 Task: Open a blank google sheet and write heading  Prodigy Sales. Add 10 people name  'David White, Emily Green, Andrew Baker, Madison Evans, Logan King, Grace Hill, Gabriel Young, Elizabeth Flores, Samuel Reed, Avery Nelson'Item code in between  450-900. Product range in between  1000-5000. Add Products  Nike shoe, Adidas shoe, Gucci T-shirt, Louis Vuitton bag, Zara Shirt, H&M jeans, Chanel perfume, Versace perfume, Ralph Lauren, Prada ShirtChoose quantity  1 to 10  commission 2 percent Total Add Amount. Save page  Prodigy Sales log   book
Action: Mouse moved to (390, 143)
Screenshot: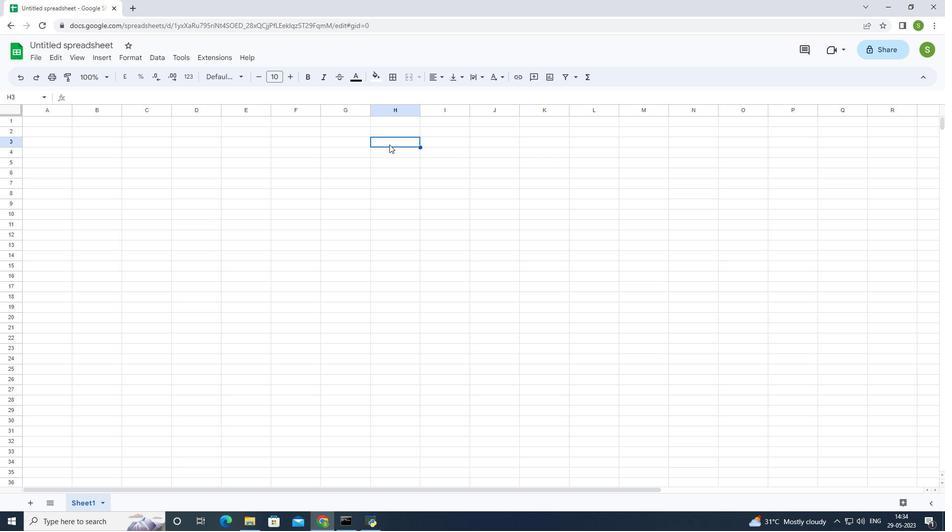 
Action: Mouse pressed left at (390, 143)
Screenshot: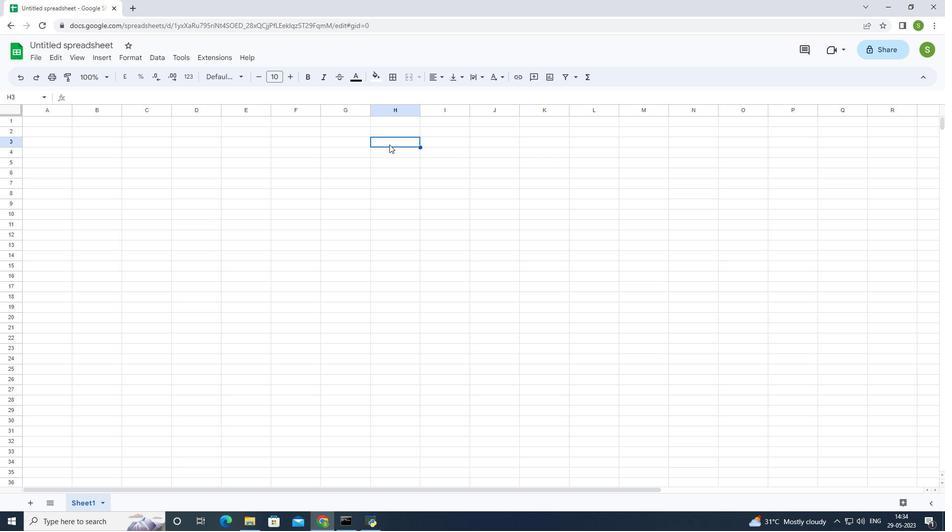
Action: Mouse moved to (497, 179)
Screenshot: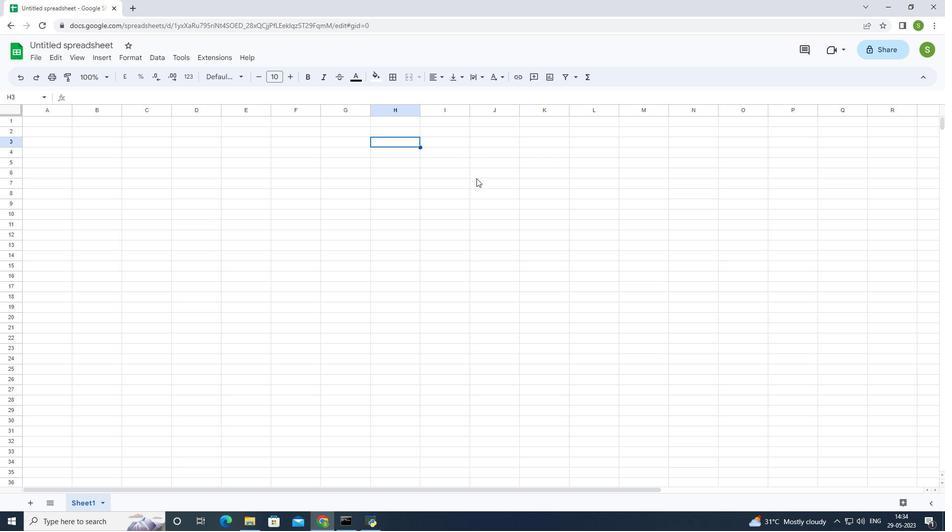 
Action: Key pressed <Key.shift><Key.shift><Key.shift><Key.shift><Key.shift><Key.shift><Key.shift><Key.shift><Key.shift><Key.shift><Key.shift><Key.shift><Key.shift><Key.shift><Key.shift><Key.shift><Key.shift><Key.shift><Key.shift>P
Screenshot: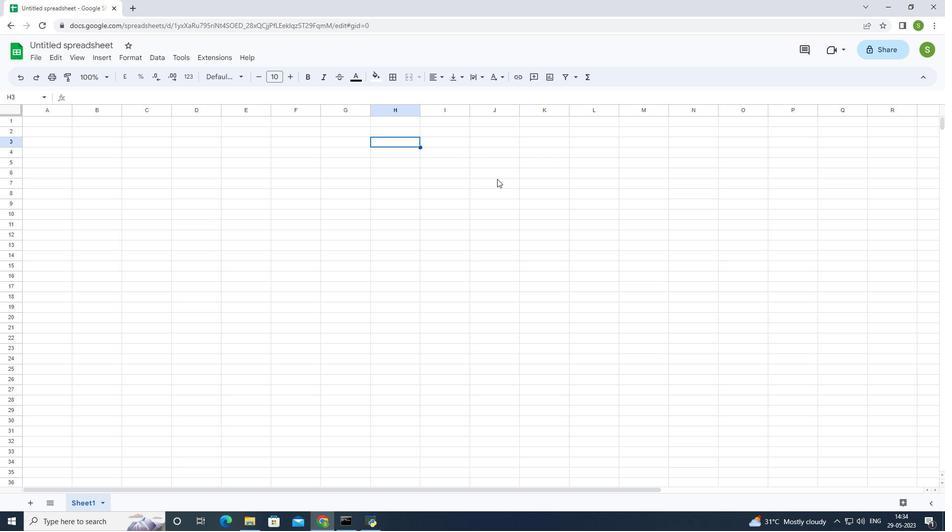 
Action: Mouse moved to (534, 154)
Screenshot: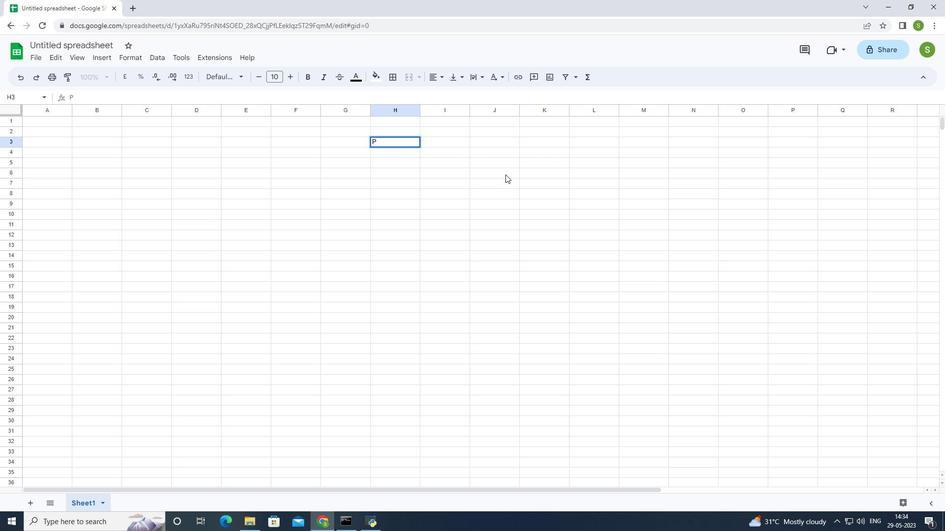 
Action: Key pressed rodigy<Key.space><Key.shift>Sales<Key.enter>
Screenshot: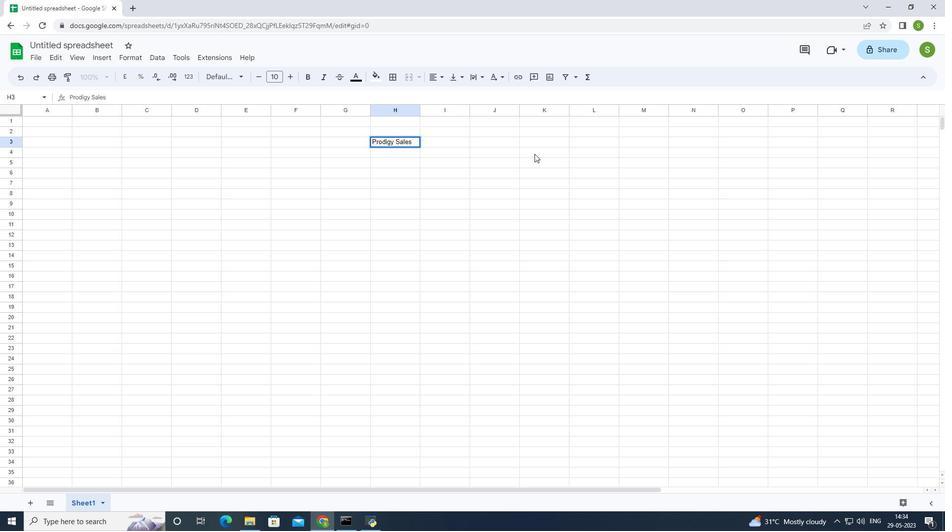 
Action: Mouse moved to (277, 151)
Screenshot: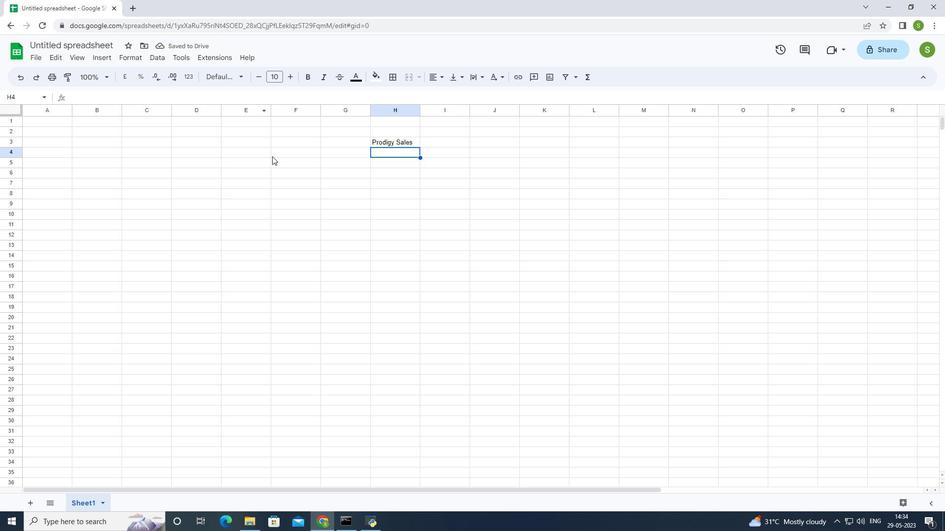 
Action: Mouse pressed left at (277, 151)
Screenshot: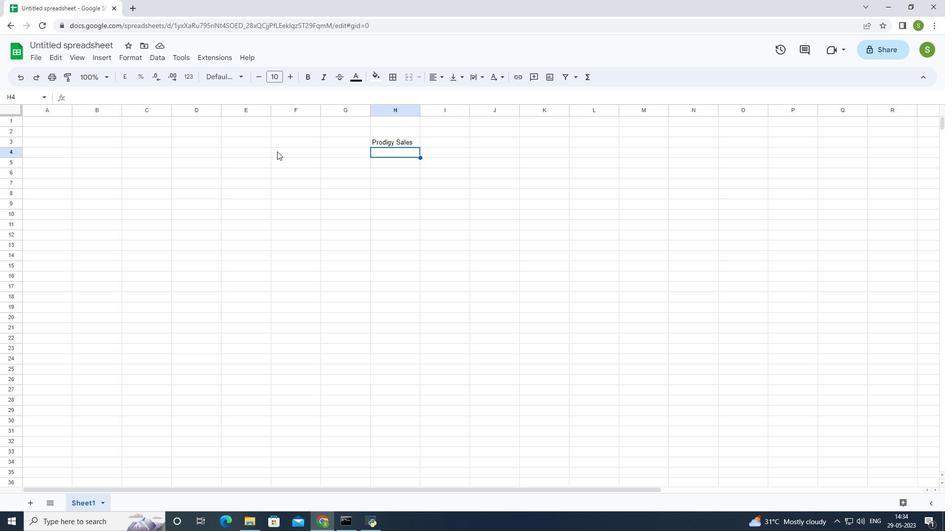 
Action: Mouse moved to (295, 145)
Screenshot: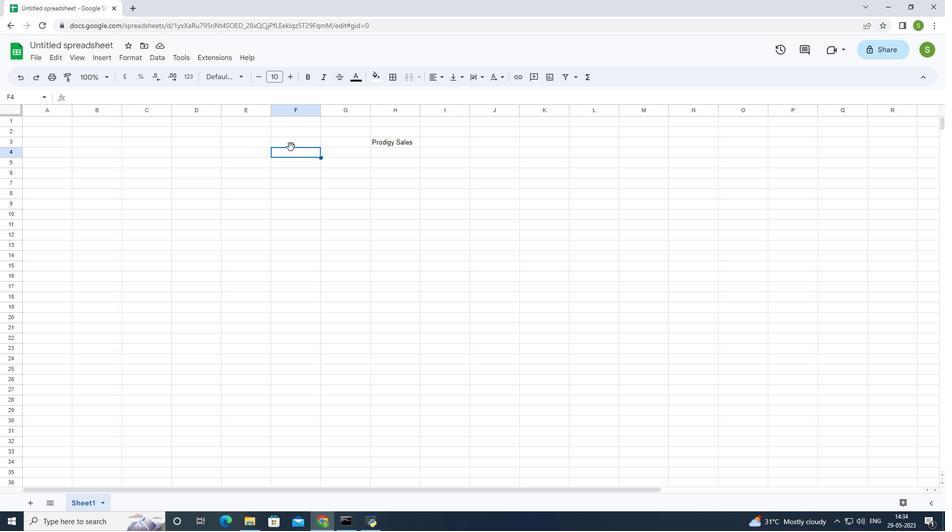 
Action: Key pressed <Key.shift>Namr<Key.backspace>e<Key.enter><Key.shift>David<Key.space><Key.shift>White<Key.enter>emily<Key.space><Key.shift>Green<Key.enter><Key.space><Key.shift><Key.shift><Key.shift>Andrew<Key.space><Key.shift>Baker<Key.enter><Key.shift><Key.shift><Key.shift><Key.shift>Madison<Key.space><Key.shift><Key.shift><Key.shift>Evans<Key.enter><Key.shift>Logan<Key.space><Key.shift>King<Key.enter><Key.shift><Key.shift>race<Key.space><Key.shift>Hill<Key.enter><Key.shift>Gabriel<Key.space><Key.shift>Young<Key.enter><Key.shift>Elizabeth<Key.space><Key.shift><Key.shift><Key.shift><Key.shift><Key.shift><Key.shift><Key.shift><Key.shift><Key.shift><Key.shift><Key.shift><Key.shift><Key.shift><Key.shift><Key.shift><Key.shift><Key.shift><Key.shift><Key.shift><Key.shift><Key.shift><Key.shift><Key.shift><Key.shift><Key.shift><Key.shift><Key.shift><Key.shift><Key.shift><Key.shift><Key.shift><Key.shift><Key.shift><Key.shift><Key.shift><Key.shift><Key.shift><Key.shift><Key.shift><Key.shift><Key.shift><Key.shift><Key.shift><Key.shift><Key.shift><Key.shift>Flores<Key.enter><Key.shift>Samuel<Key.space><Key.shift>Reed<Key.enter><Key.shift>Avvery<Key.backspace><Key.backspace><Key.backspace><Key.backspace>ery<Key.space><Key.shift><Key.shift><Key.shift><Key.shift><Key.shift><Key.shift><Key.shift>Nelson<Key.enter><Key.enter>
Screenshot: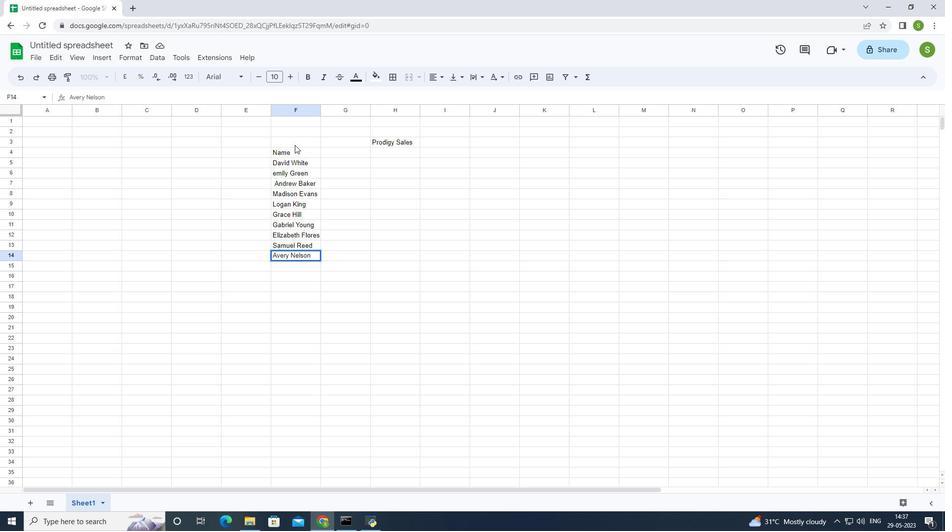 
Action: Mouse moved to (349, 145)
Screenshot: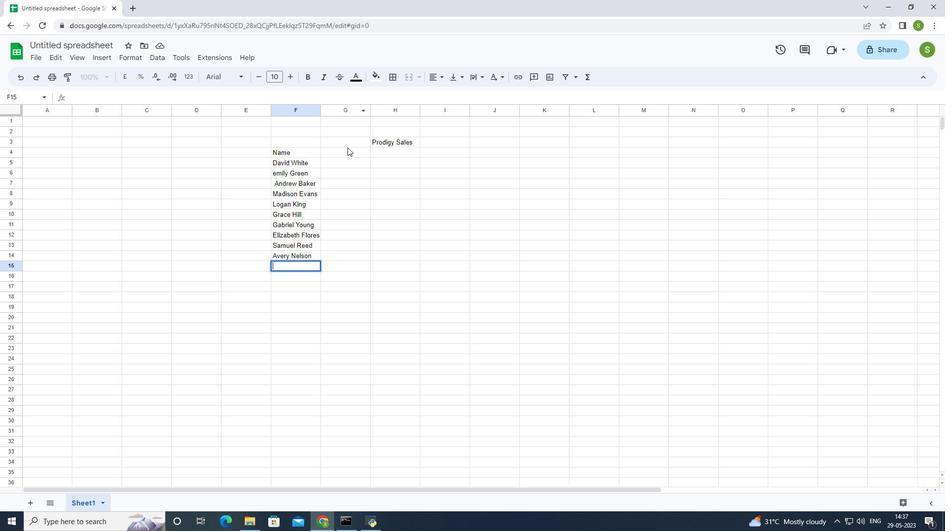 
Action: Mouse pressed left at (349, 145)
Screenshot: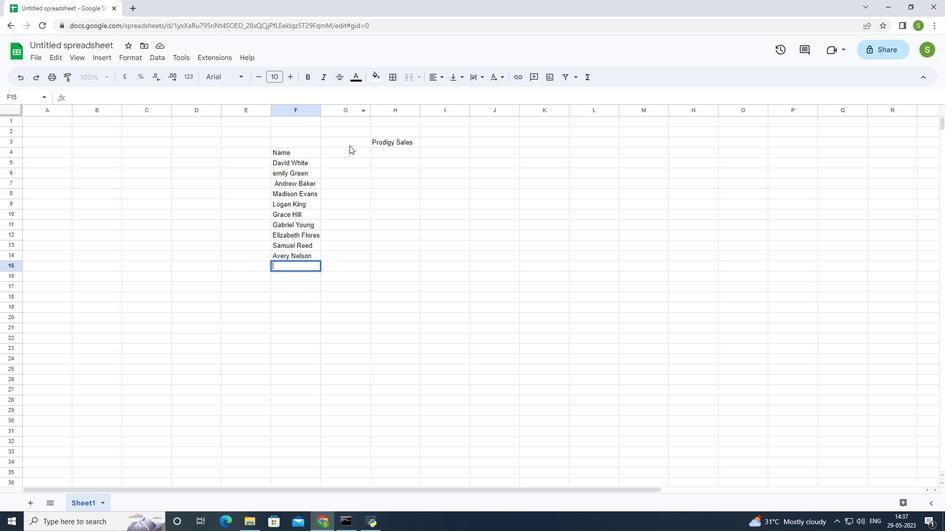 
Action: Mouse moved to (356, 176)
Screenshot: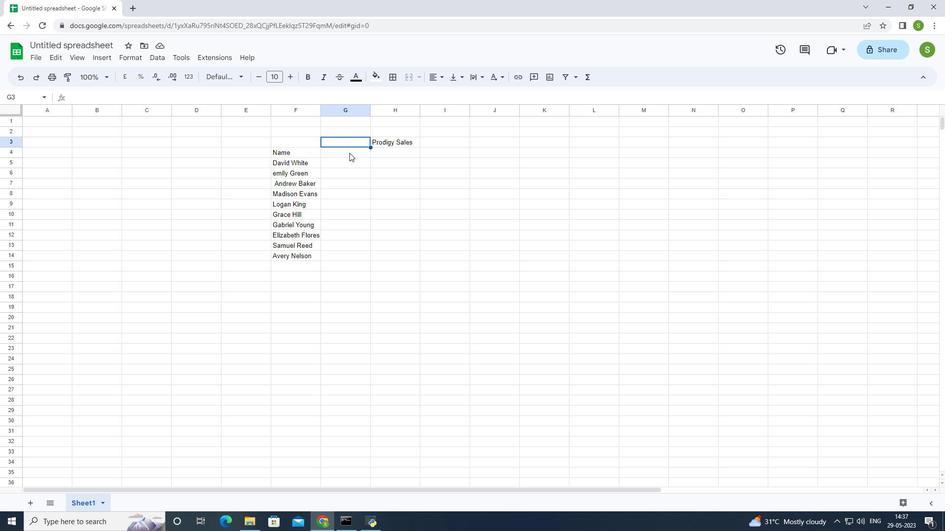 
Action: Mouse pressed left at (356, 176)
Screenshot: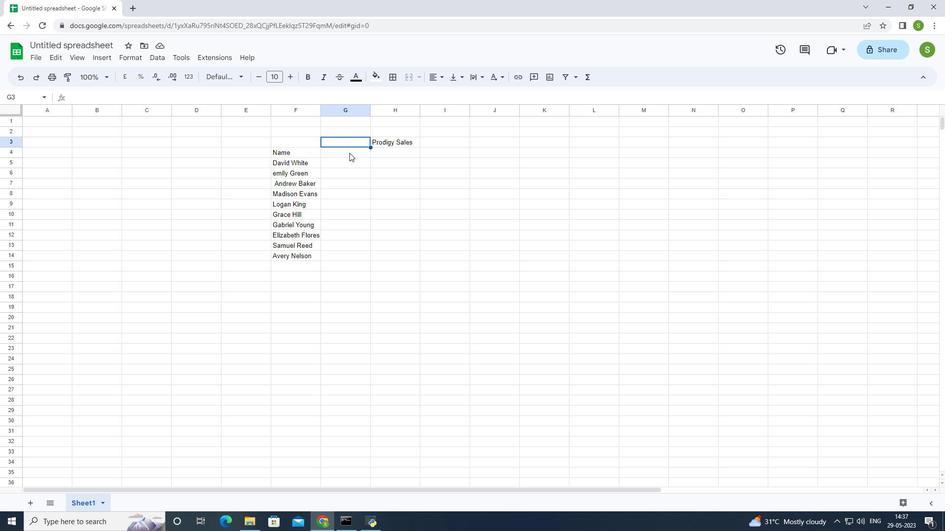 
Action: Mouse moved to (352, 150)
Screenshot: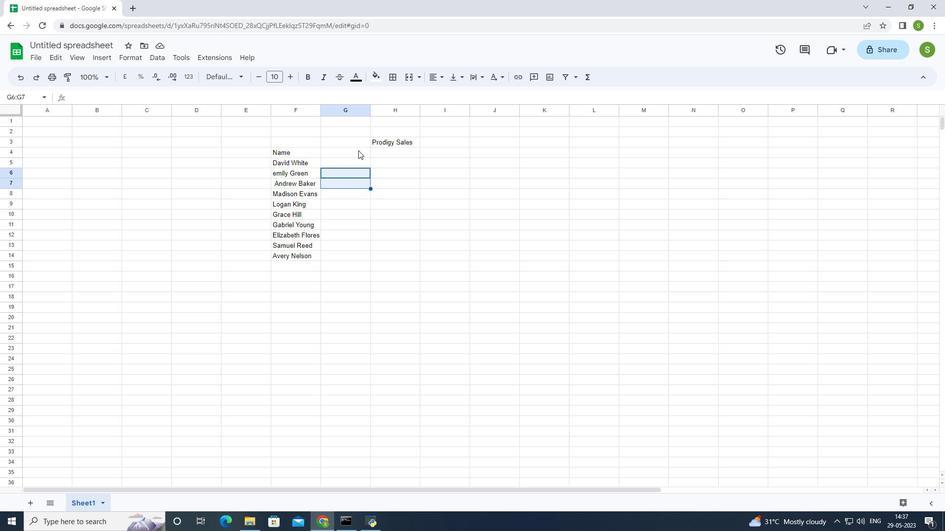 
Action: Mouse pressed left at (352, 150)
Screenshot: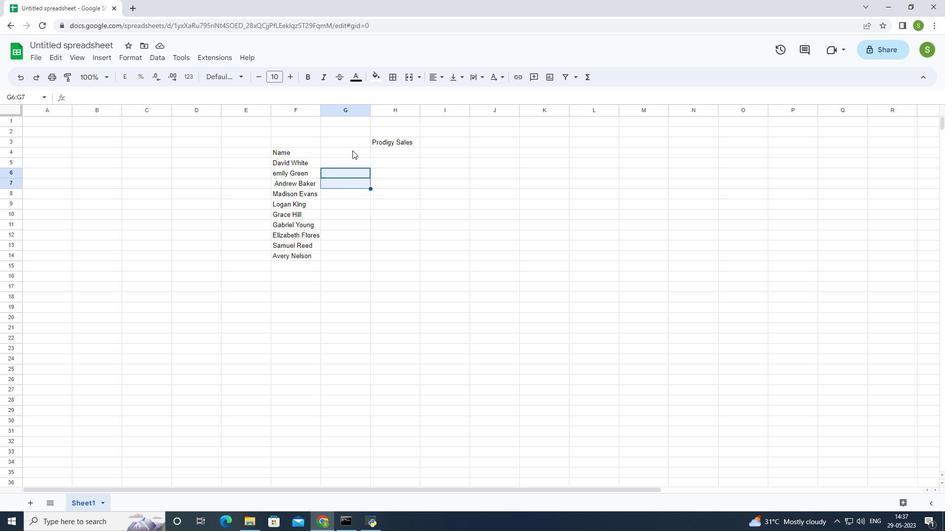 
Action: Mouse moved to (384, 160)
Screenshot: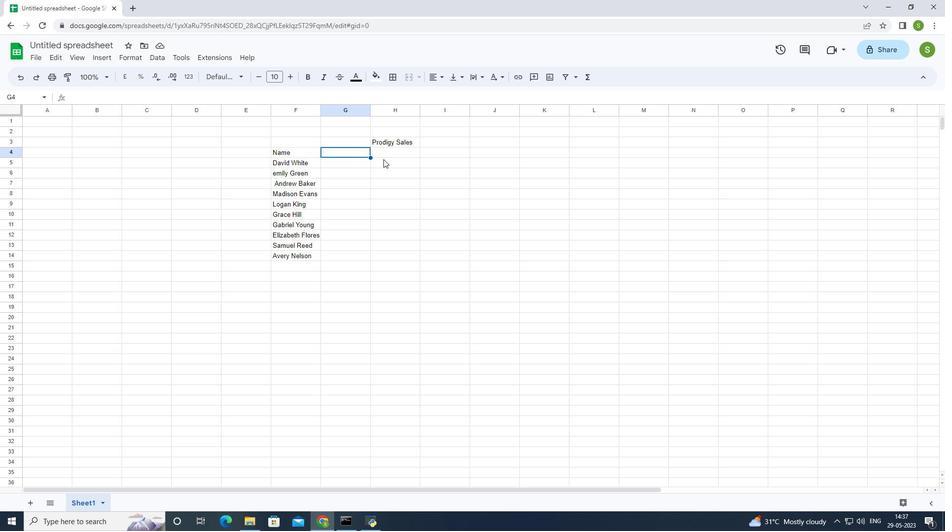 
Action: Key pressed <Key.shift>
Screenshot: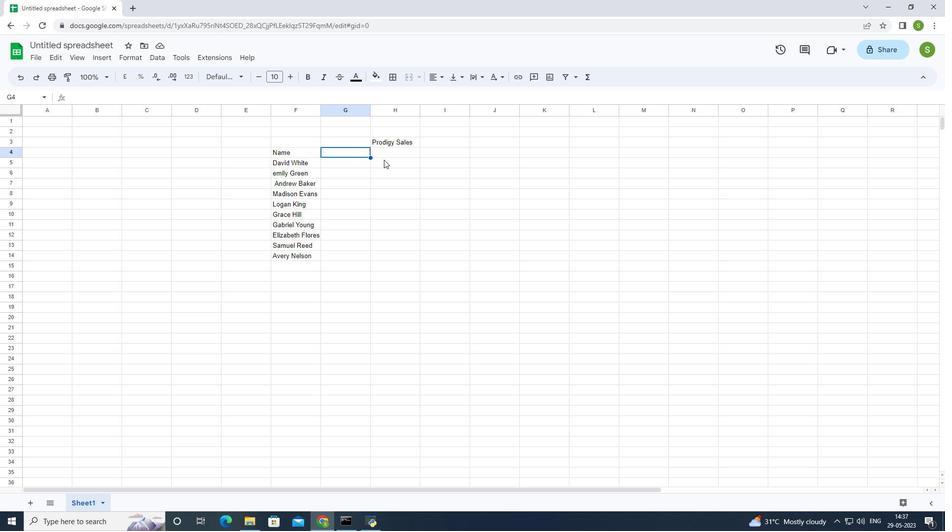 
Action: Mouse moved to (553, 0)
Screenshot: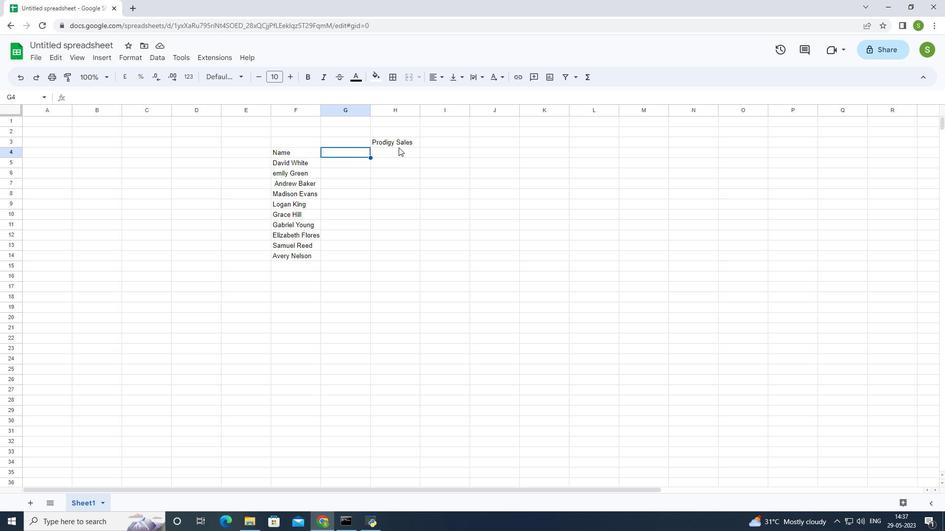 
Action: Key pressed Item<Key.enter>450<Key.enter><Key.enter>550<Key.enter>650<Key.enter>750<Key.enter>850<Key.enter>900<Key.enter>666<Key.enter>777<Key.enter>8888<Key.backspace><Key.enter>5555<Key.backspace><Key.enter>
Screenshot: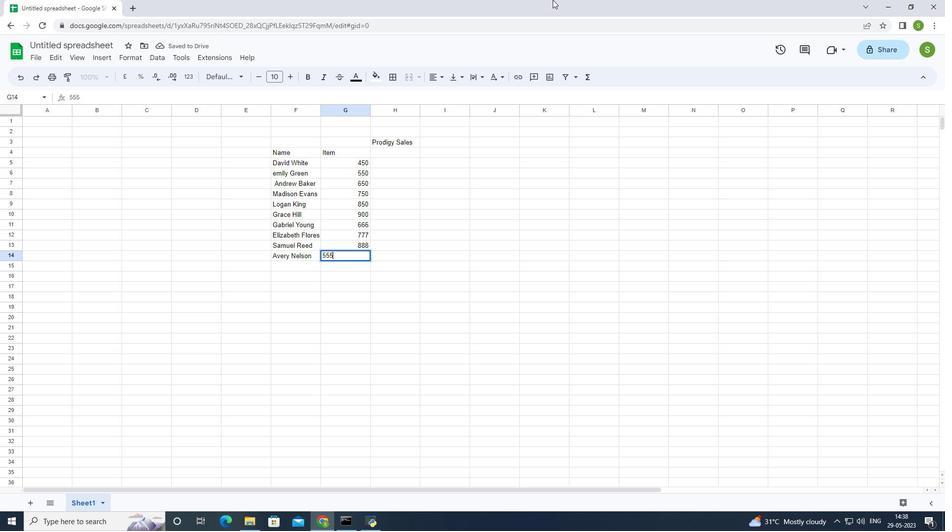 
Action: Mouse moved to (388, 150)
Screenshot: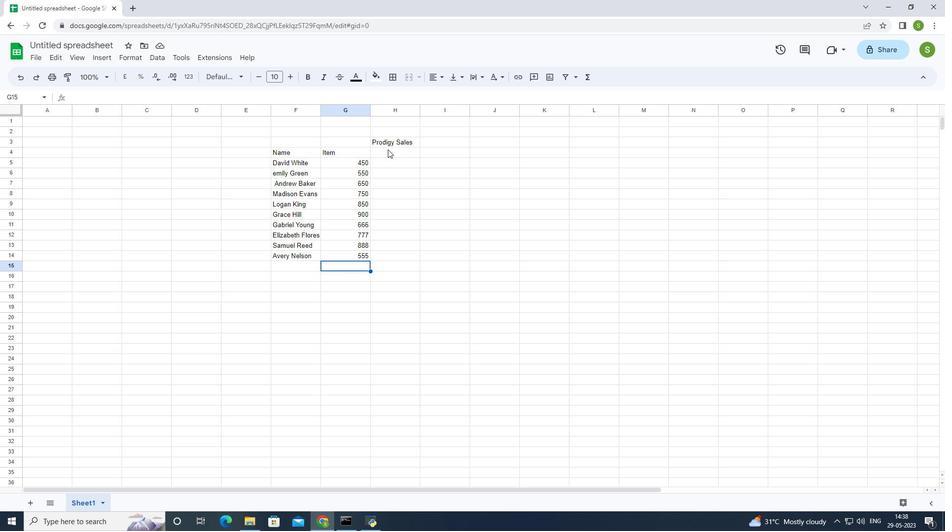 
Action: Mouse pressed left at (388, 150)
Screenshot: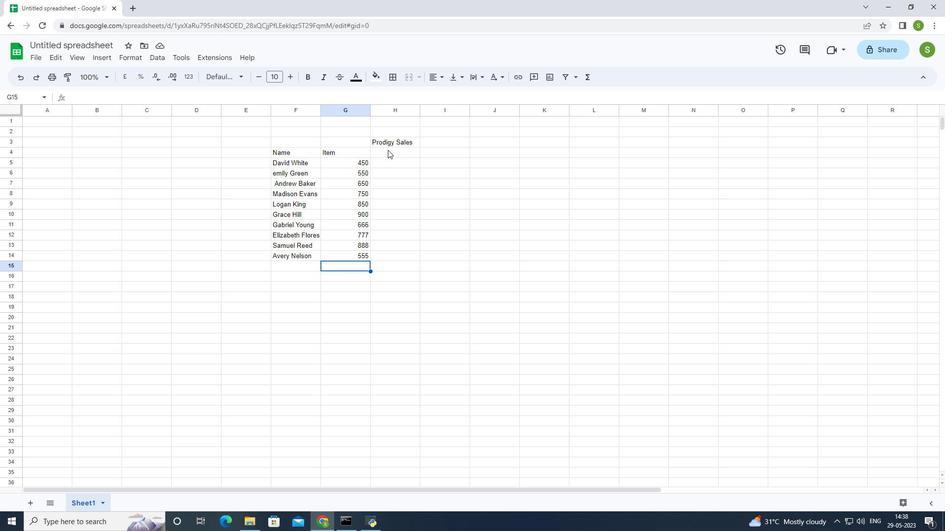 
Action: Mouse moved to (398, 151)
Screenshot: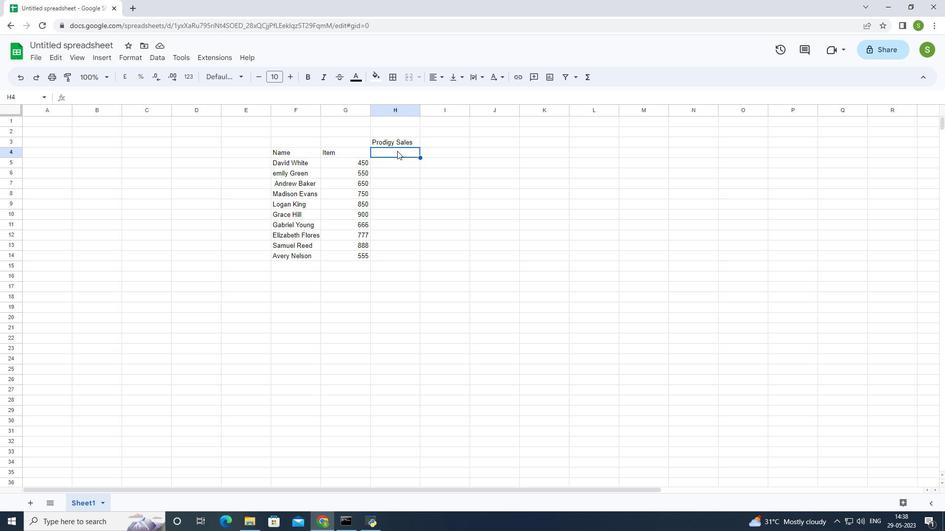 
Action: Key pressed pro<Key.backspace><Key.backspace><Key.backspace><Key.backspace><Key.shift>Product<Key.space><Key.shift>Range<Key.enter>1000<Key.enter>2000<Key.enter>15000<Key.backspace><Key.enter>2500<Key.enter>1234<Key.enter>4000<Key.enter>3000<Key.enter>3500<Key.enter>4500<Key.enter>5000<Key.enter>
Screenshot: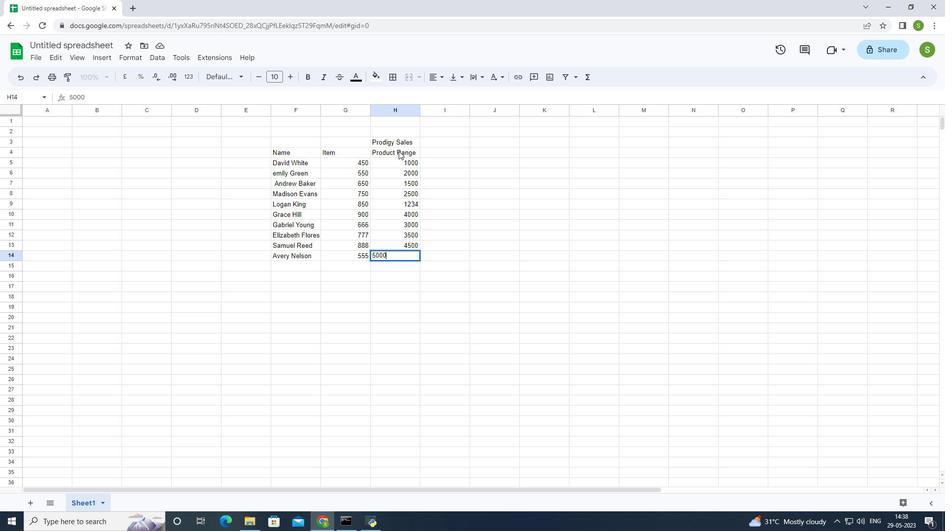 
Action: Mouse moved to (441, 148)
Screenshot: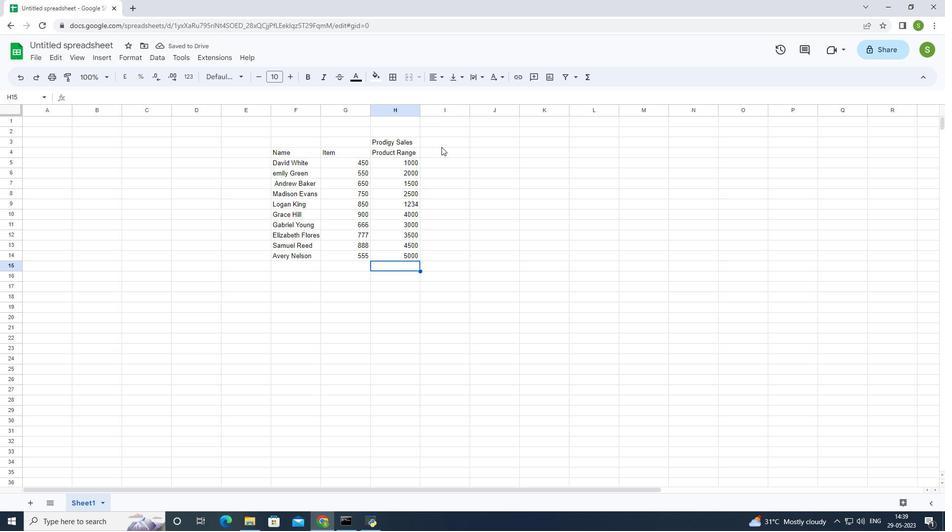
Action: Mouse pressed left at (441, 148)
Screenshot: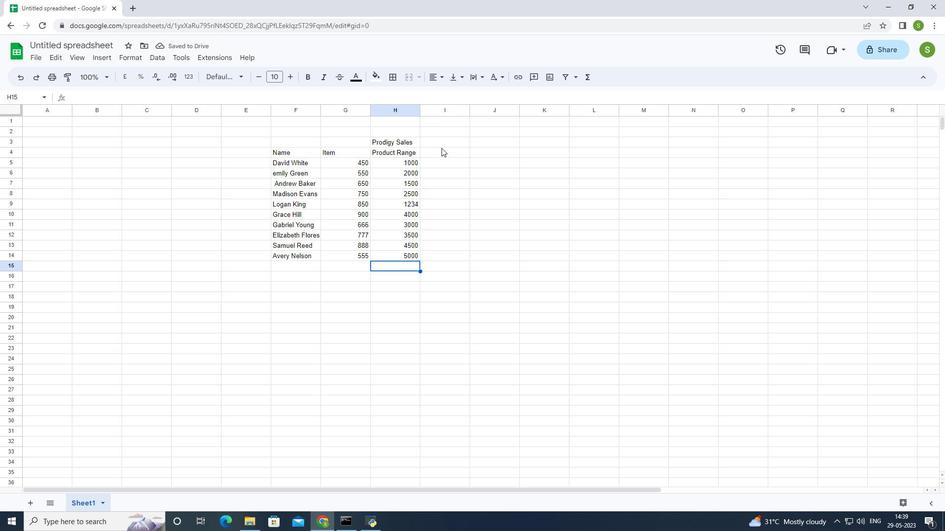 
Action: Mouse moved to (446, 147)
Screenshot: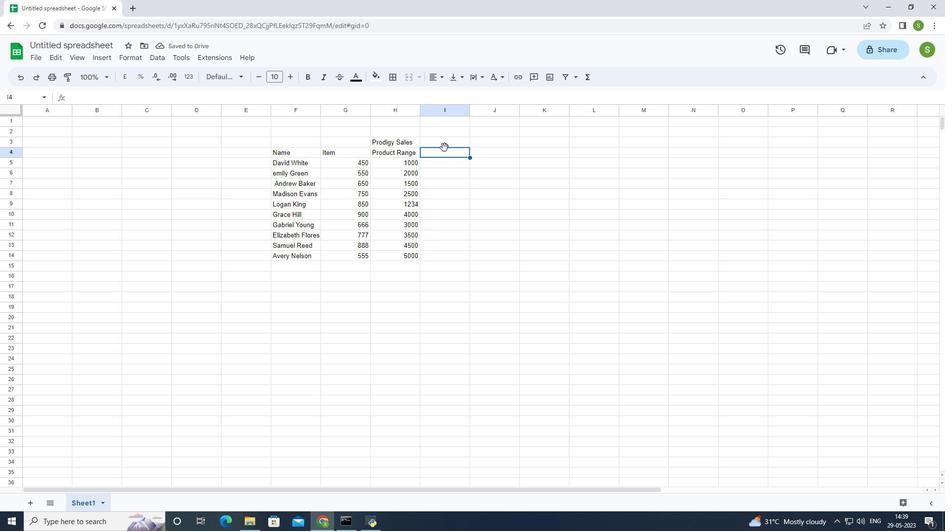 
Action: Key pressed <Key.shift><Key.shift><Key.shift><Key.shift><Key.shift><Key.shift><Key.shift><Key.shift>Product<Key.enter><Key.shift><Key.shift><Key.shift><Key.shift><Key.shift><Key.shift><Key.shift>Nike<Key.space><Key.shift><Key.shift><Key.shift><Key.shift><Key.shift><Key.shift><Key.shift><Key.shift><Key.shift><Key.shift><Key.shift><Key.shift><Key.shift><Key.shift><Key.shift><Key.shift><Key.shift><Key.shift>Shoe<Key.enter><Key.shift>Adidas<Key.space><Key.shift>Shoe<Key.enter><Key.shift><Key.shift><Key.shift><Key.shift><Key.shift><Key.shift><Key.shift><Key.shift>Gucci<Key.space><Key.shift>T-shirt<Key.enter><Key.shift><Key.shift><Key.shift>Louis<Key.space><Key.shift>Vuitton<Key.space><Key.shift>Bag<Key.enter><Key.shift>Zara<Key.space>shirt<Key.enter><Key.shift><Key.shift><Key.shift><Key.shift><Key.shift><Key.shift>H<Key.shift_r><Key.shift_r><Key.shift_r><Key.shift_r><Key.shift_r><Key.shift_r><Key.shift_r><Key.shift_r>&m<Key.space>jeans<Key.enter><Key.shift>Chanel<Key.space>perfo<Key.backspace>ume<Key.enter><Key.shift>Versace<Key.space><Key.shift>Perfume<Key.enter><Key.shift><Key.shift>Ralph<Key.space><Key.shift>Lauren<Key.enter><Key.shift>Prade<Key.backspace>a<Key.space><Key.shift><Key.shift>Shirt
Screenshot: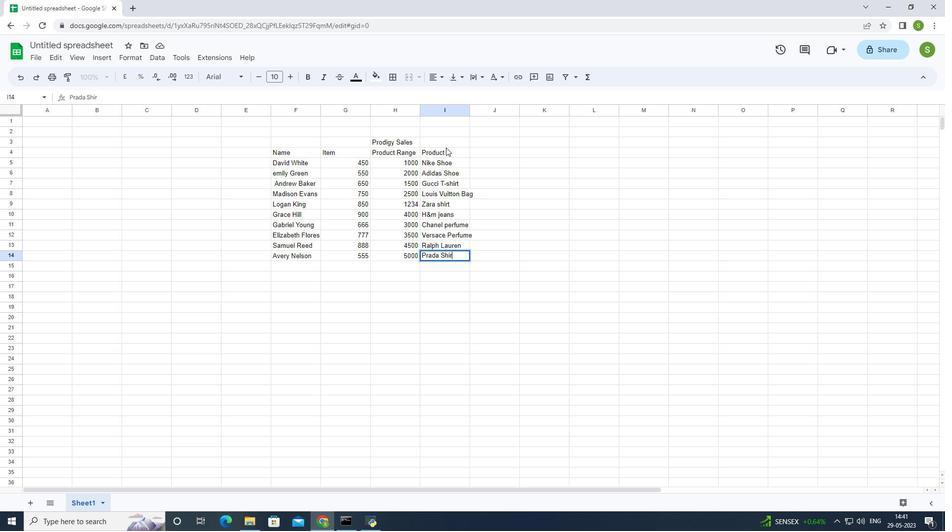 
Action: Mouse moved to (490, 152)
Screenshot: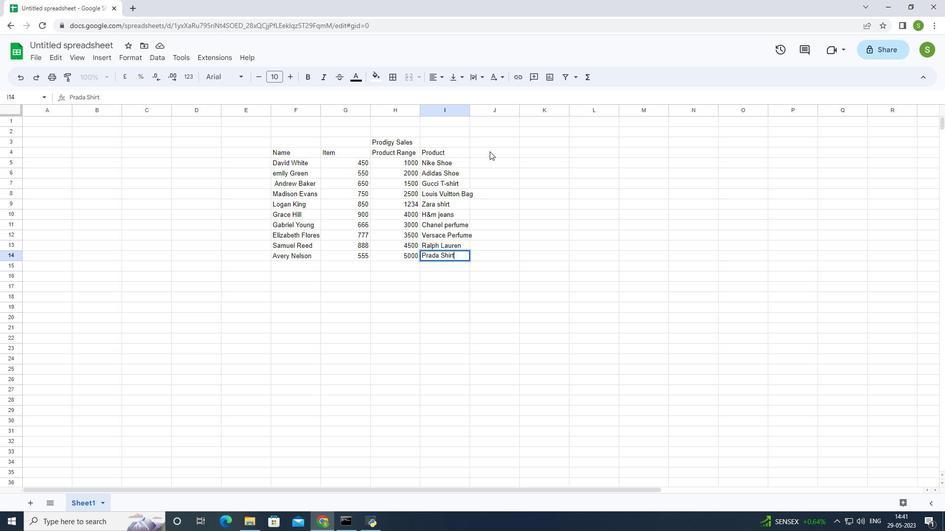 
Action: Mouse pressed left at (490, 152)
Screenshot: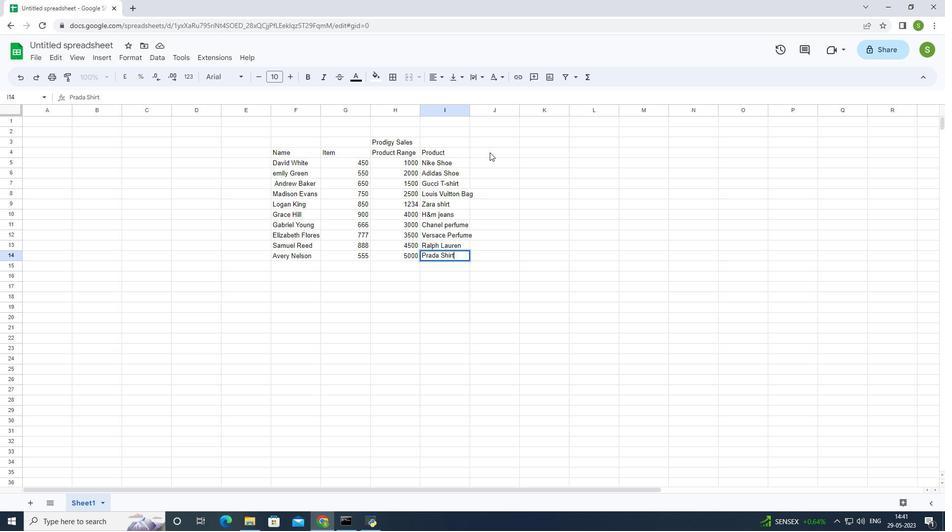 
Action: Mouse moved to (492, 156)
Screenshot: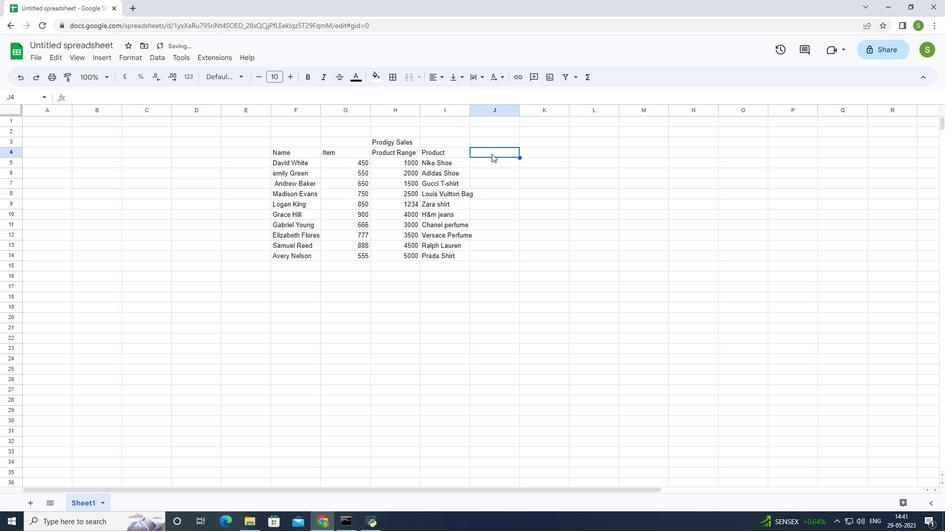
Action: Key pressed <Key.shift>Quantity<Key.enter>1
Screenshot: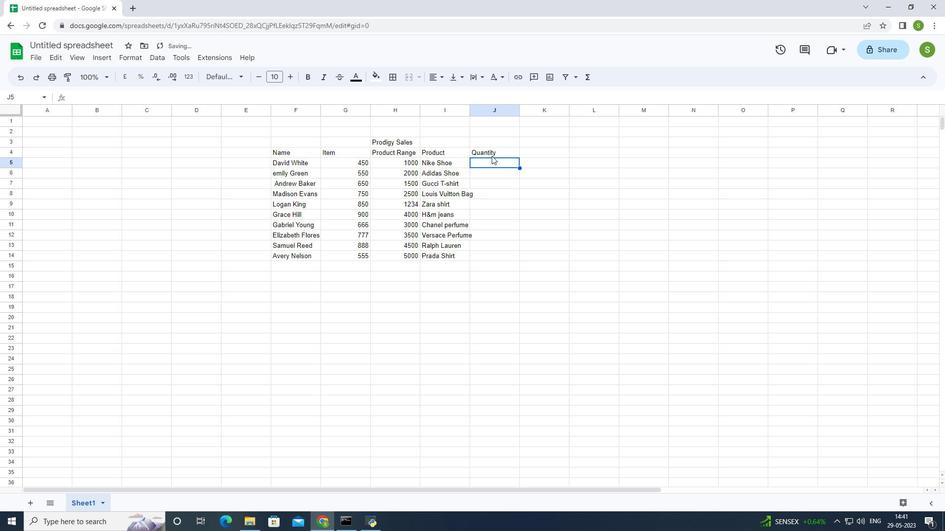 
Action: Mouse moved to (486, 140)
Screenshot: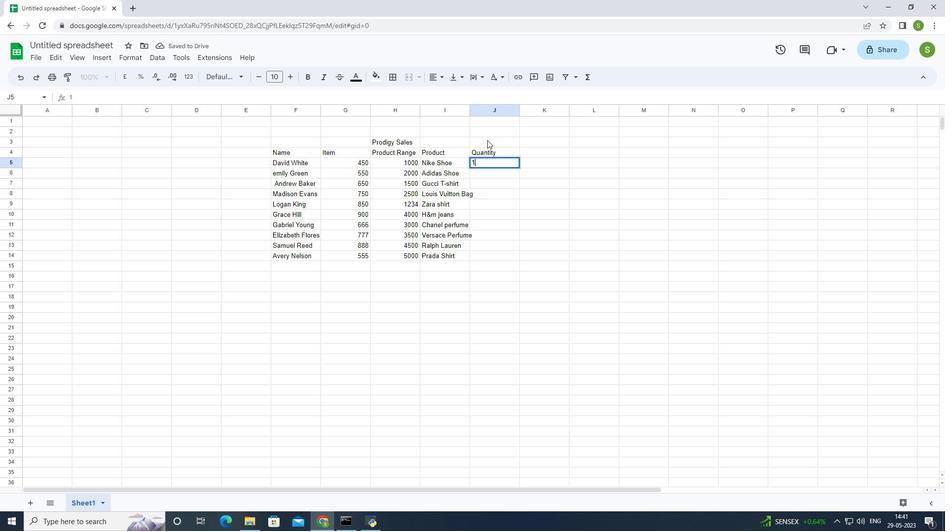 
Action: Key pressed <Key.enter>2<Key.enter>3<Key.enter>4<Key.enter>5<Key.enter>6<Key.enter>7<Key.enter>8<Key.enter>9<Key.enter>
Screenshot: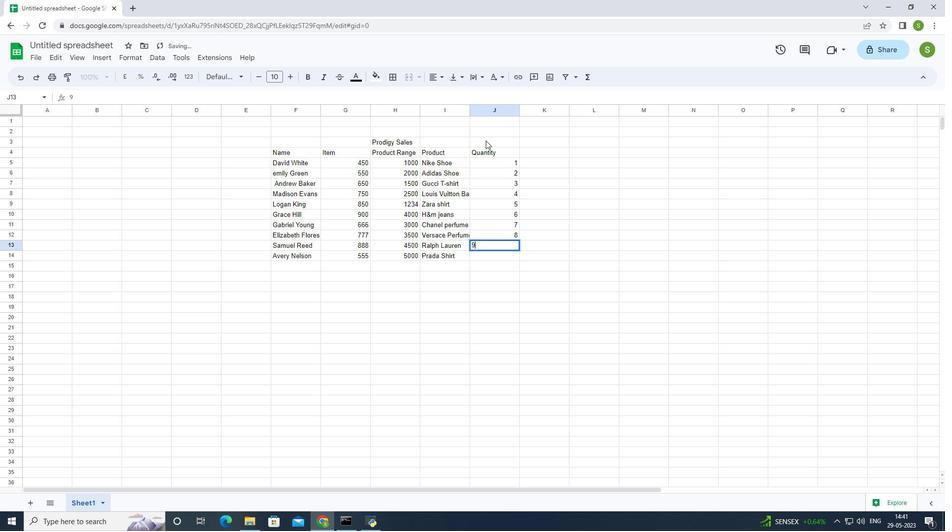 
Action: Mouse moved to (493, 137)
Screenshot: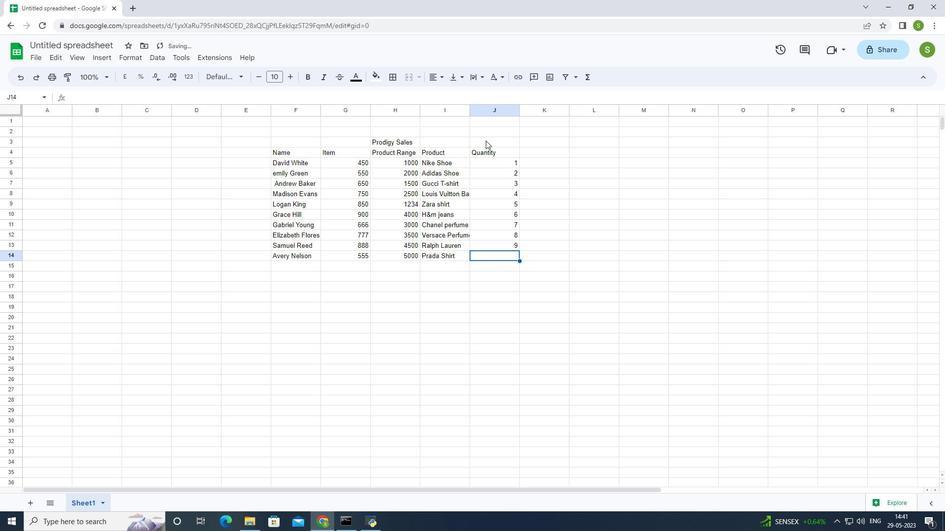 
Action: Key pressed 190<Key.backspace><Key.backspace>0<Key.enter>
Screenshot: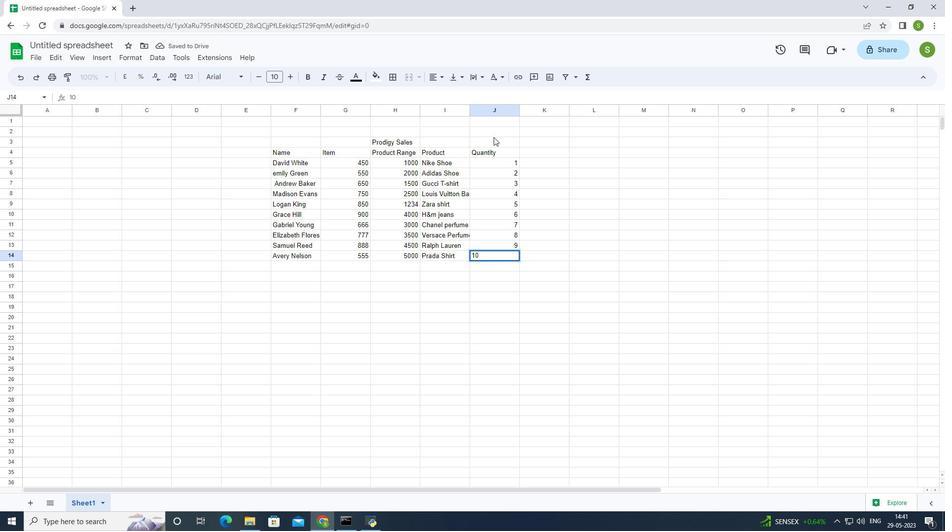 
Action: Mouse moved to (538, 152)
Screenshot: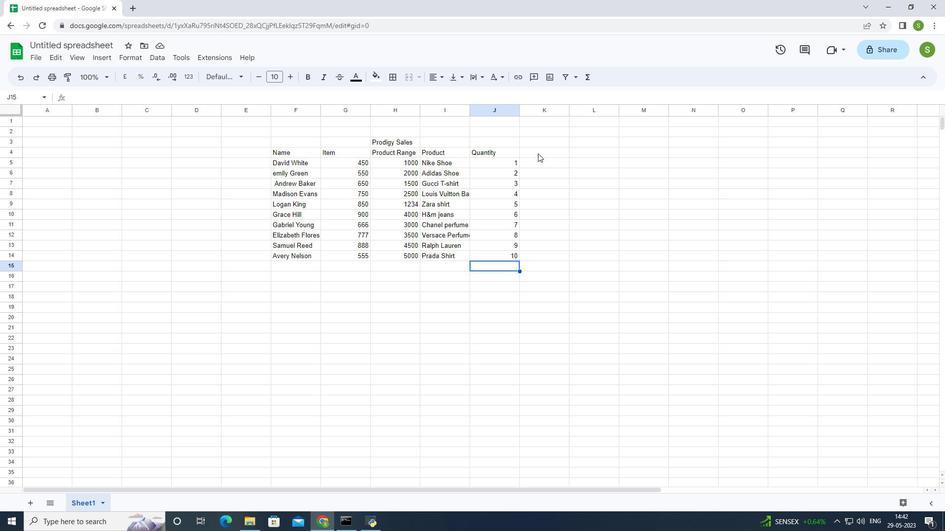 
Action: Mouse pressed left at (538, 152)
Screenshot: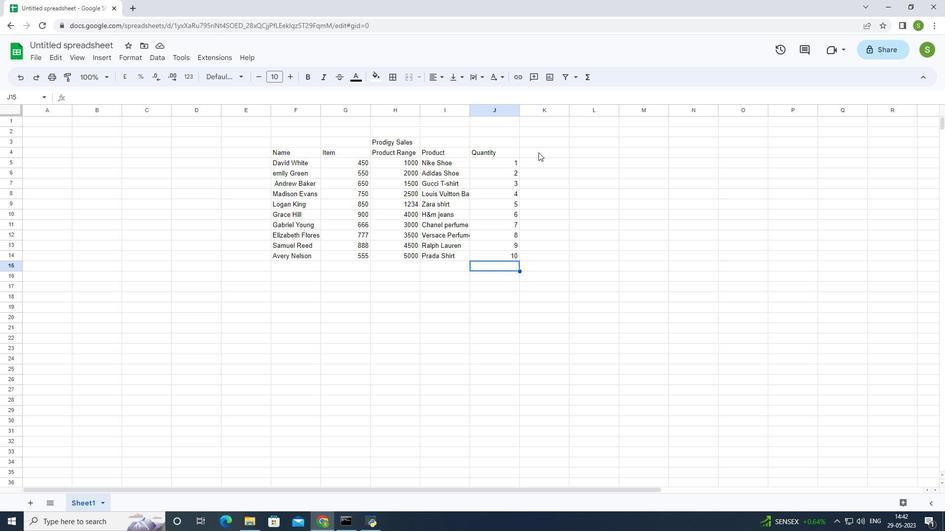 
Action: Mouse pressed left at (538, 152)
Screenshot: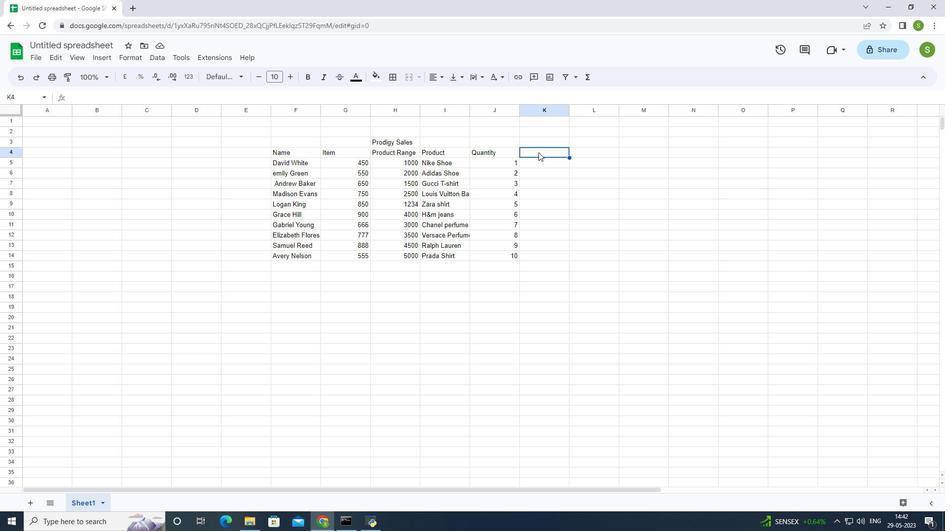 
Action: Key pressed <Key.shift><Key.shift><Key.shift><Key.shift><Key.shift><Key.shift><Key.shift><Key.shift><Key.shift><Key.shift><Key.shift><Key.shift><Key.shift><Key.shift>Commision<Key.enter><Key.up><Key.backspace><Key.shift>Amount<Key.enter>
Screenshot: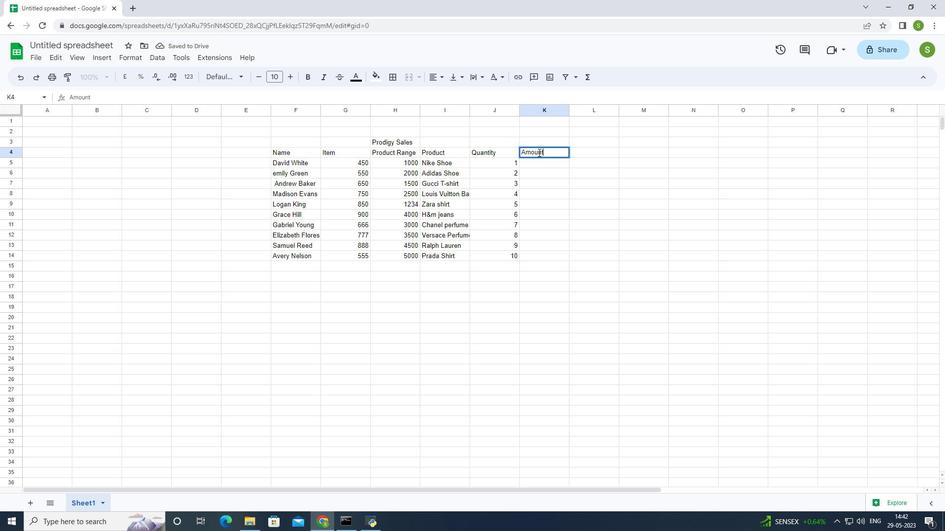 
Action: Mouse moved to (538, 152)
Screenshot: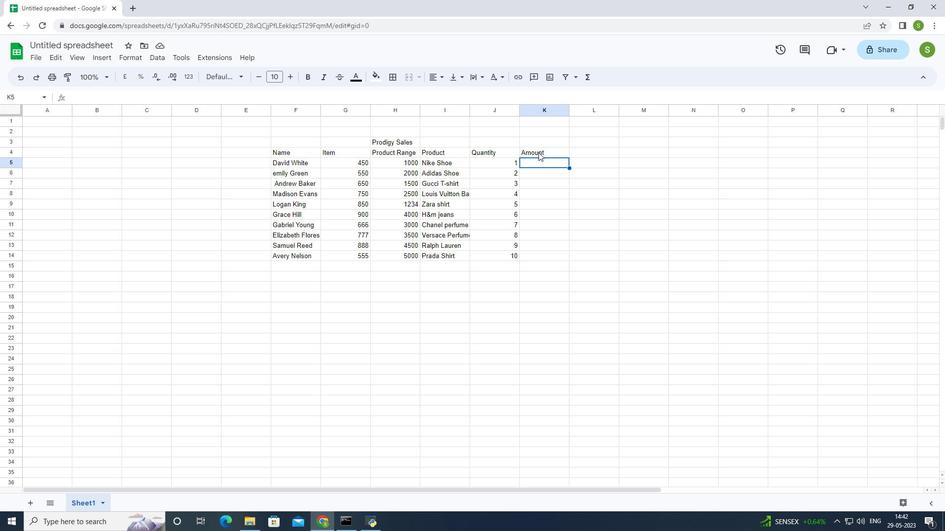 
Action: Key pressed =sum<Key.shift_r><Key.shift_r><Key.shift_r><Key.shift_r>(
Screenshot: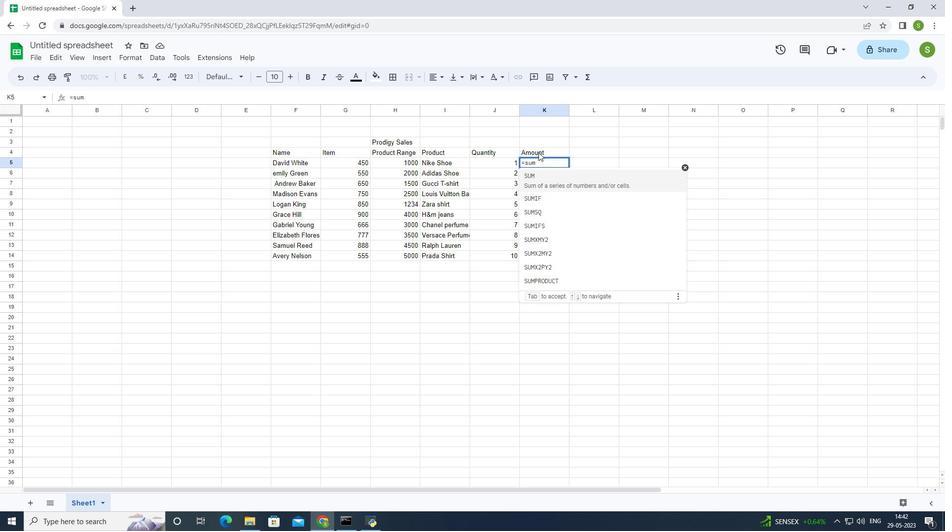 
Action: Mouse moved to (386, 160)
Screenshot: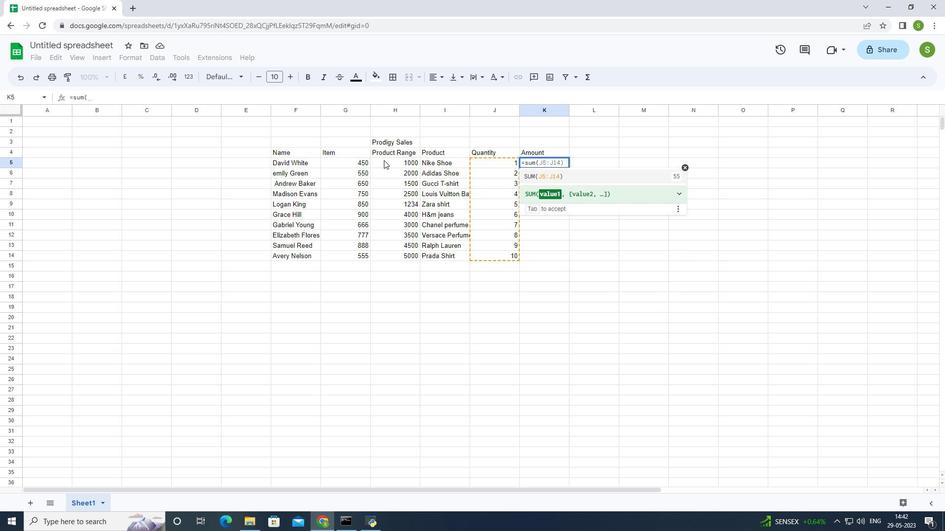 
Action: Mouse pressed left at (386, 160)
Screenshot: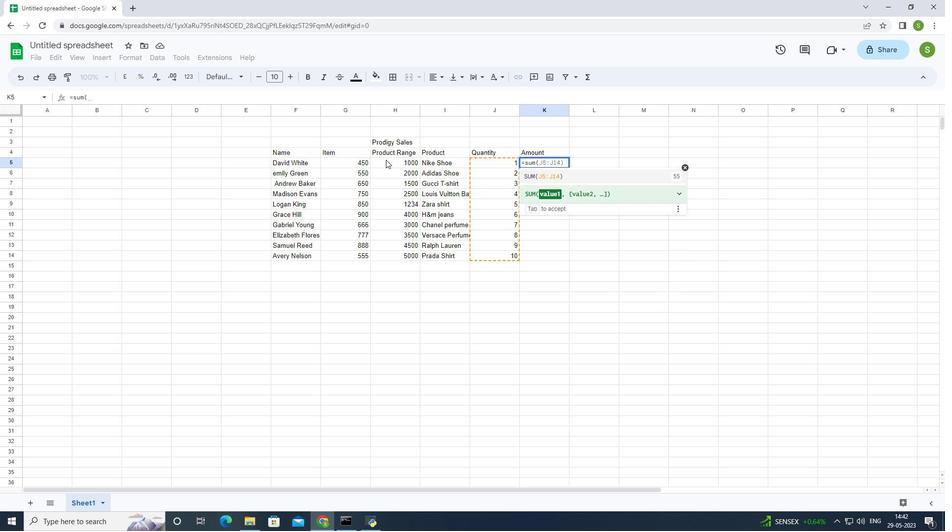 
Action: Mouse moved to (496, 162)
Screenshot: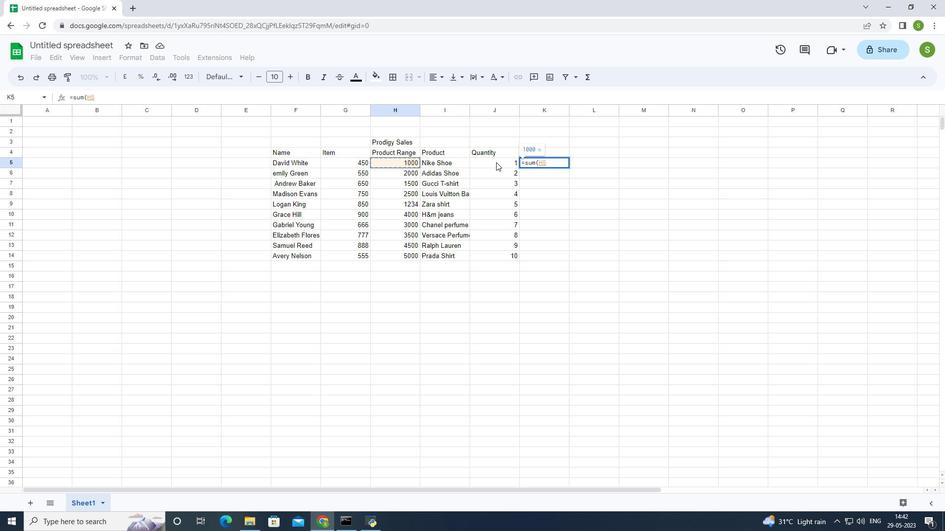 
Action: Key pressed <Key.shift_r>
Screenshot: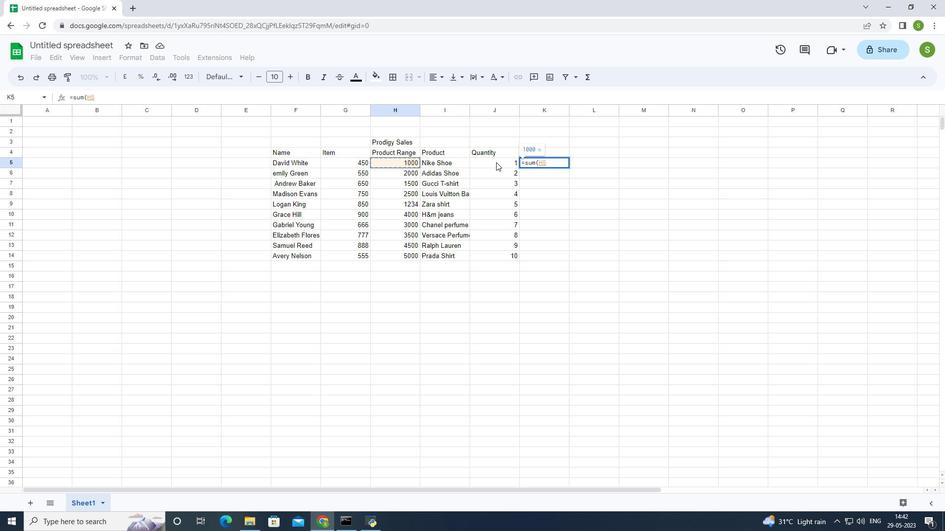 
Action: Mouse moved to (496, 155)
Screenshot: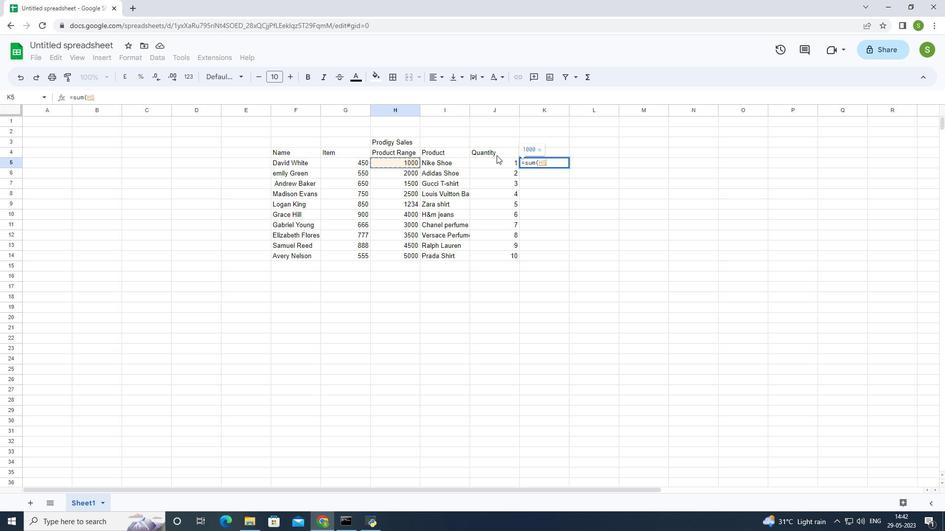 
Action: Key pressed <Key.shift_r><Key.shift_r>*
Screenshot: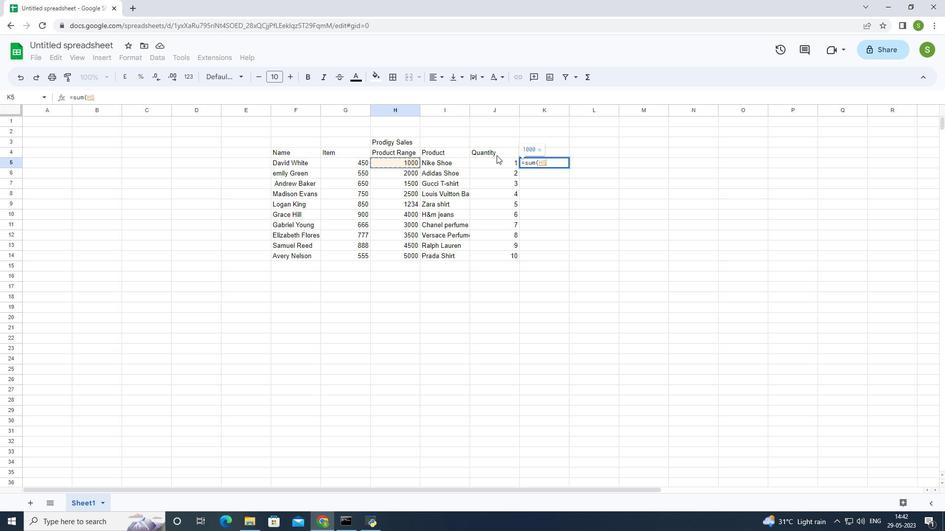 
Action: Mouse moved to (506, 164)
Screenshot: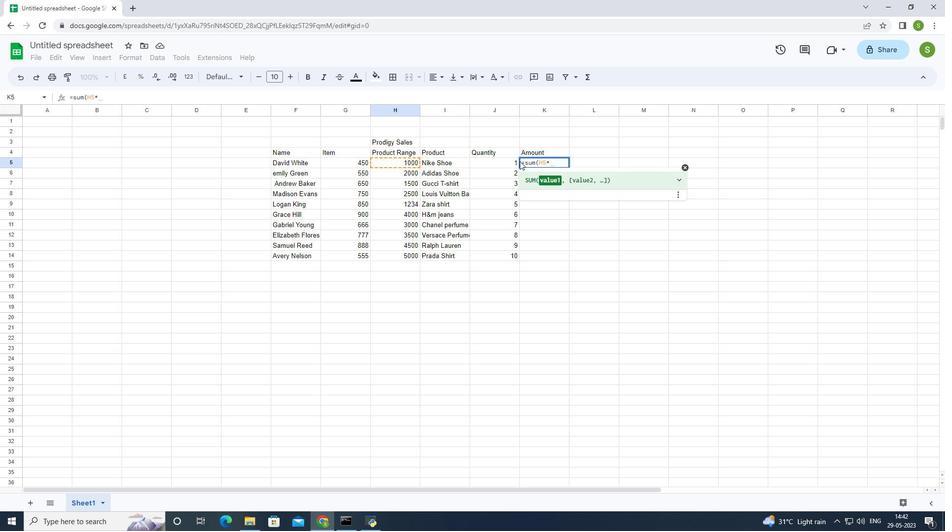 
Action: Mouse pressed left at (506, 164)
Screenshot: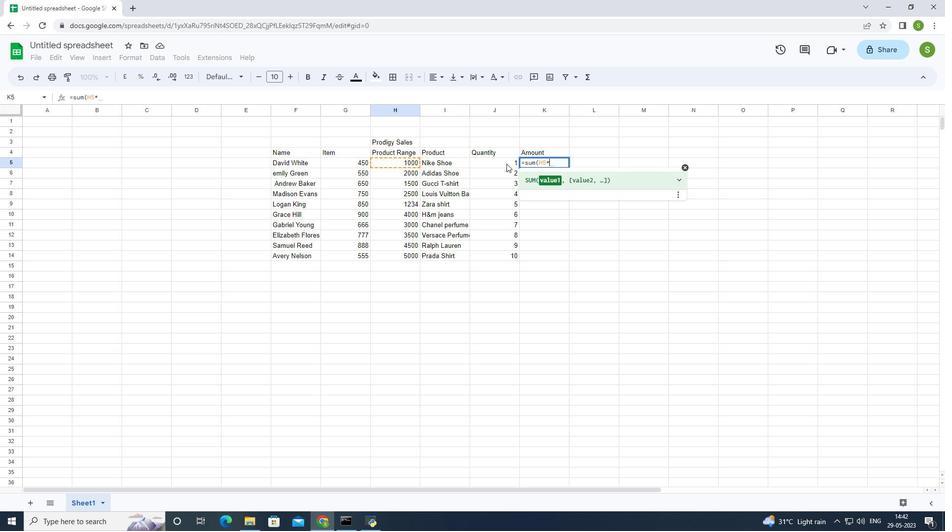 
Action: Mouse moved to (540, 166)
Screenshot: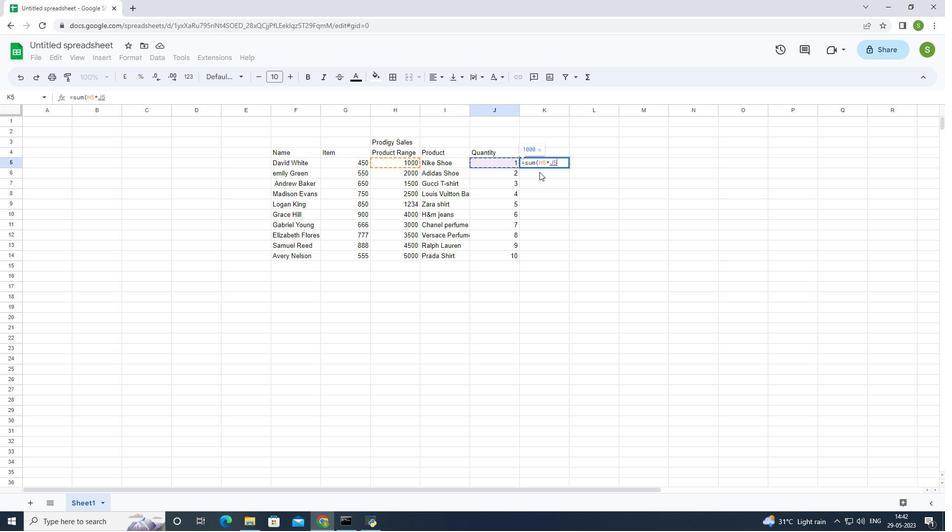 
Action: Key pressed <Key.shift_r>
Screenshot: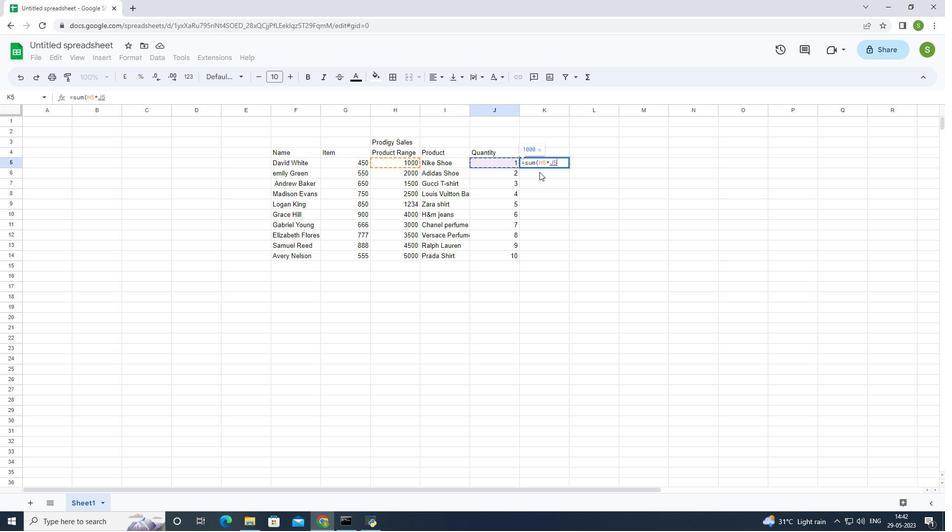 
Action: Mouse moved to (540, 165)
Screenshot: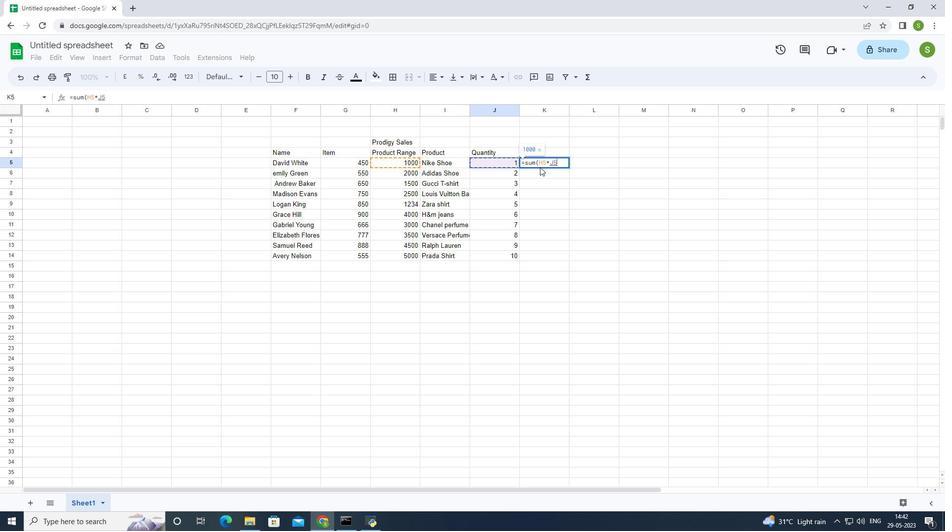 
Action: Key pressed )<Key.enter>
Screenshot: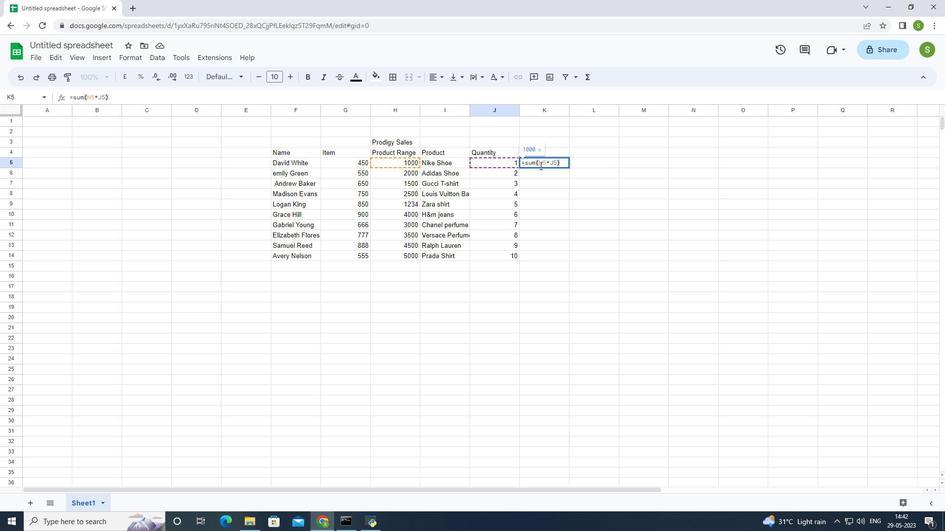 
Action: Mouse moved to (581, 235)
Screenshot: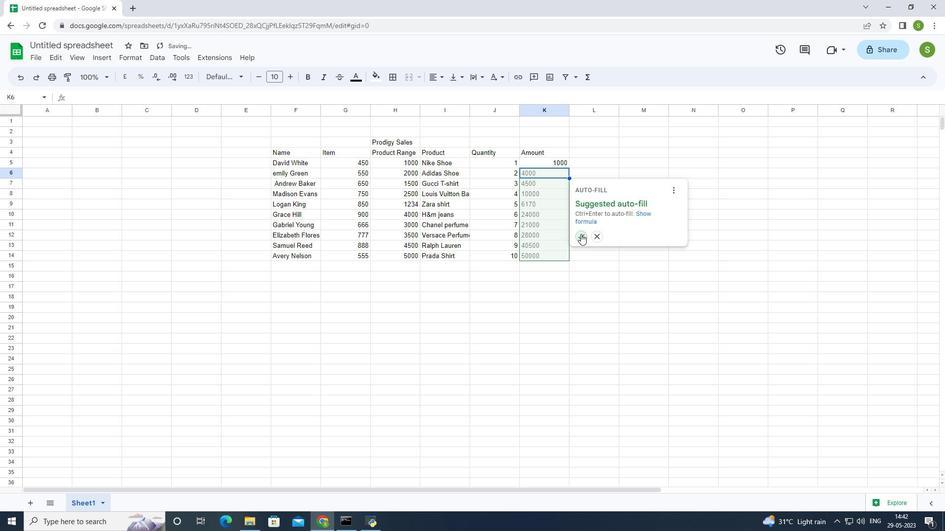 
Action: Mouse pressed left at (581, 235)
Screenshot: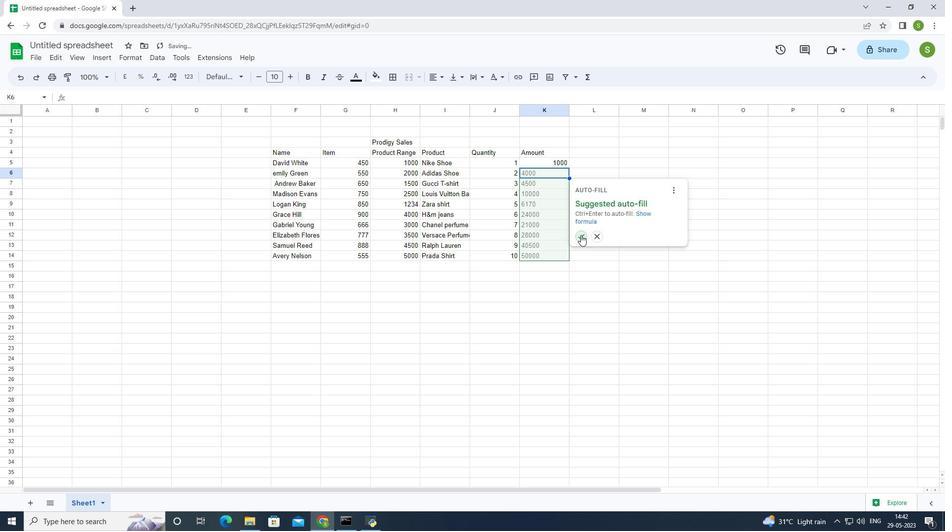 
Action: Mouse moved to (583, 153)
Screenshot: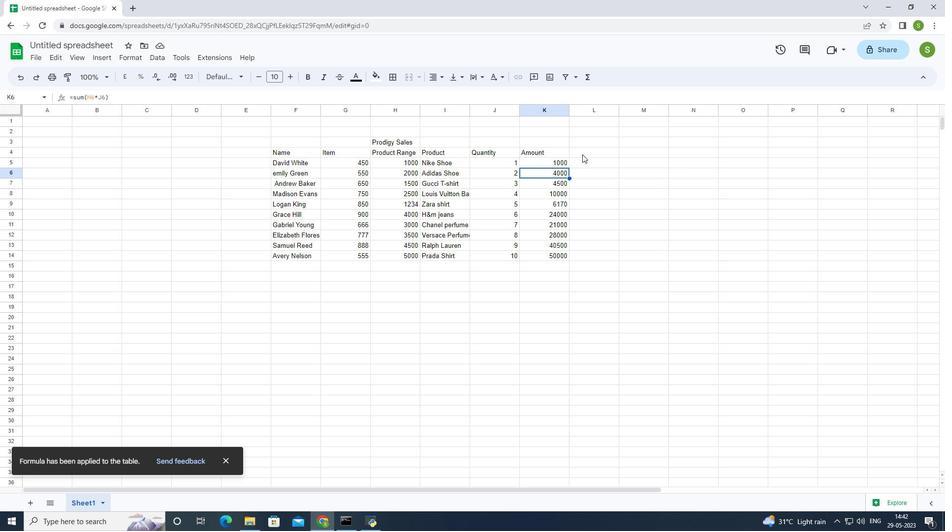 
Action: Mouse pressed left at (583, 153)
Screenshot: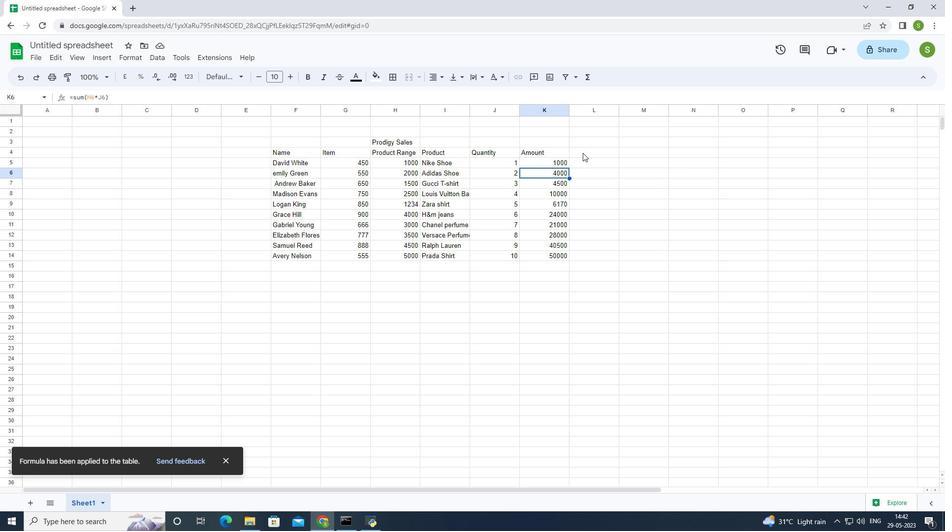 
Action: Mouse moved to (583, 152)
Screenshot: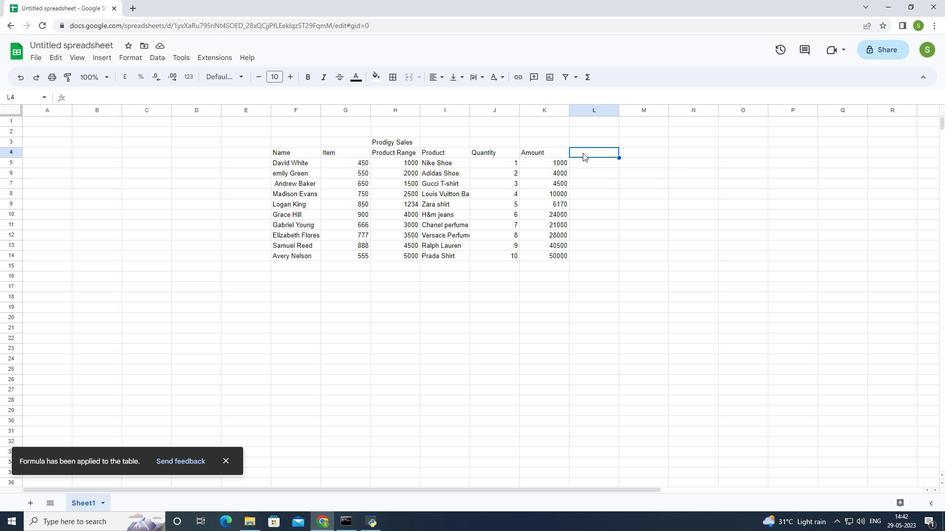 
Action: Key pressed commision<Key.enter>
Screenshot: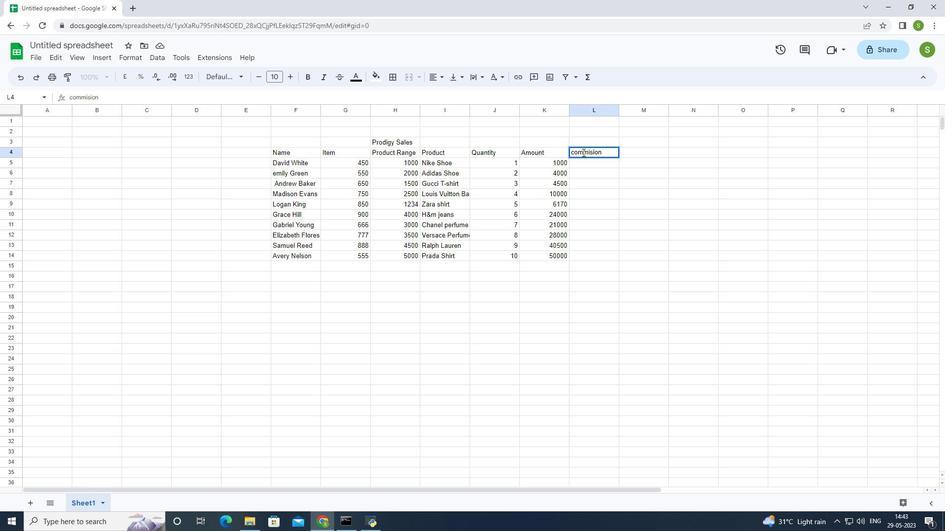 
Action: Mouse moved to (576, 161)
Screenshot: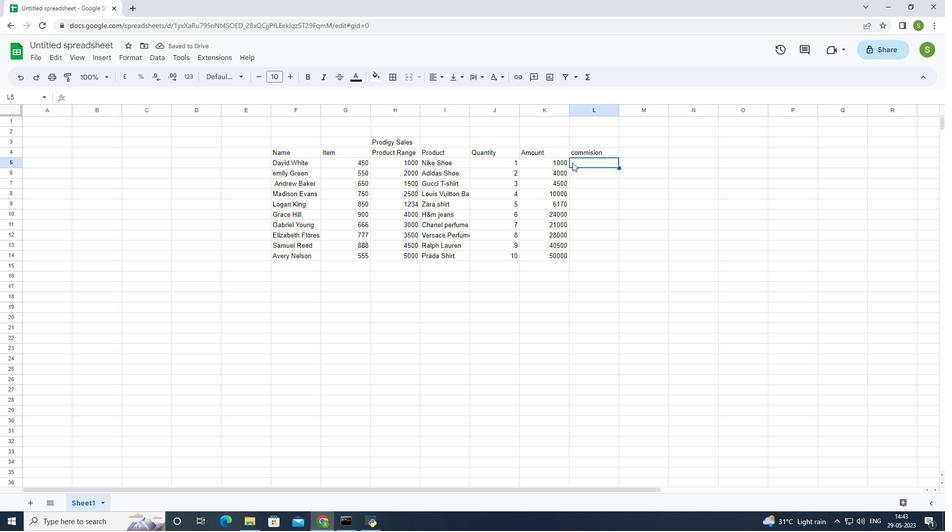 
Action: Key pressed =<Key.shift_r><Key.shift_r><Key.shift_r><Key.shift_r><Key.shift_r><Key.shift_r><Key.shift_r><Key.shift_r>(
Screenshot: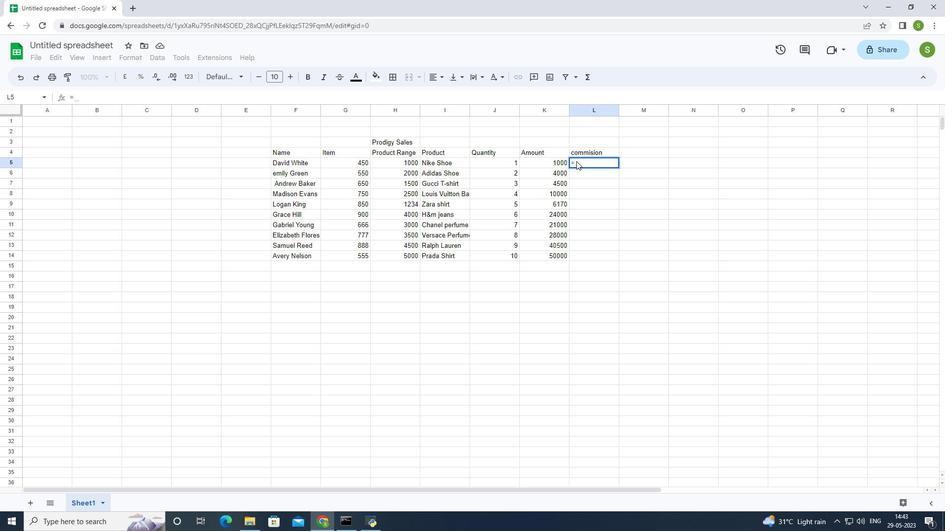 
Action: Mouse moved to (552, 164)
Screenshot: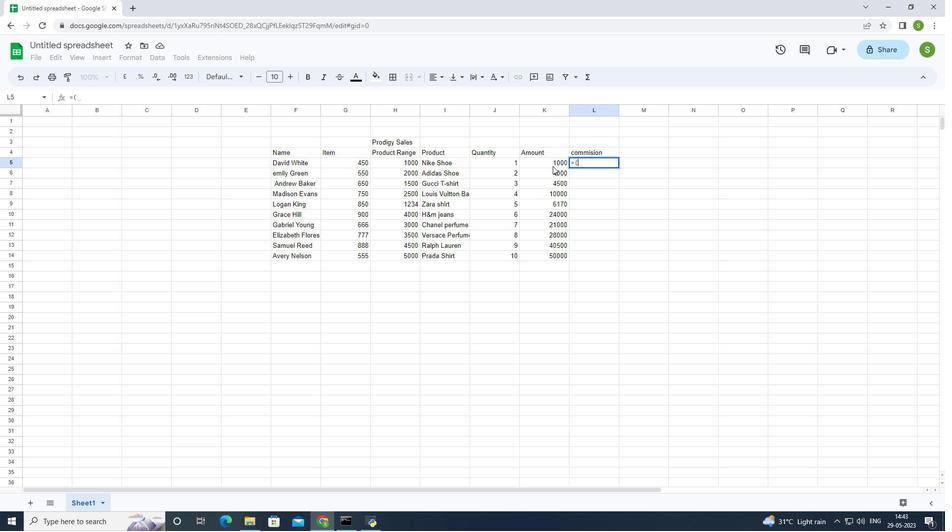 
Action: Mouse pressed left at (552, 164)
Screenshot: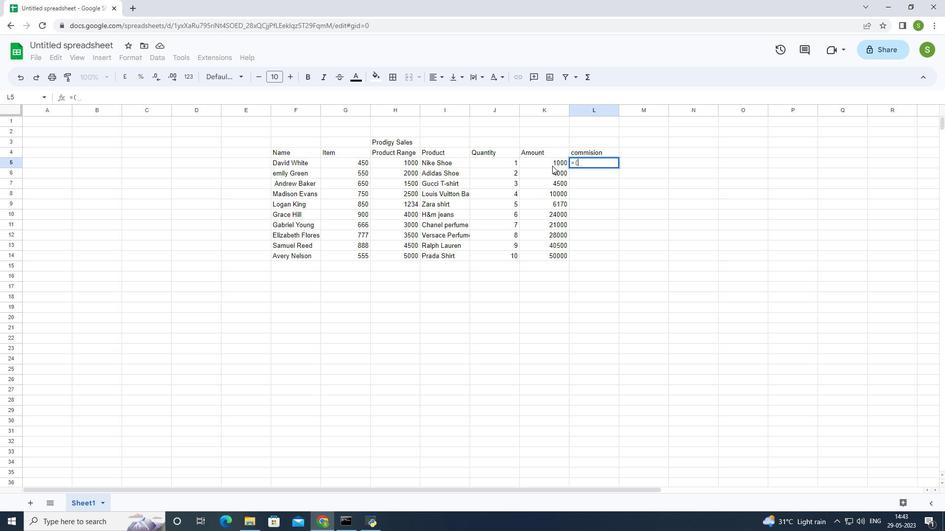 
Action: Mouse moved to (559, 162)
Screenshot: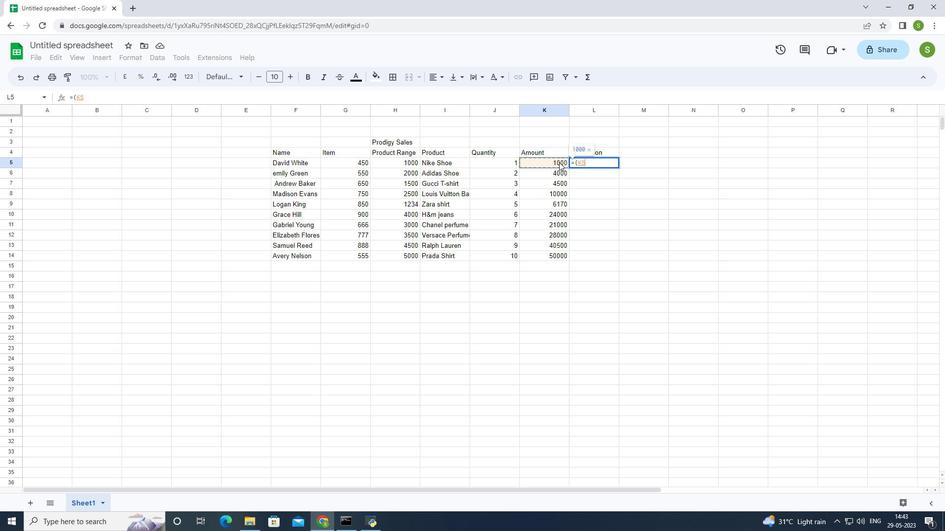 
Action: Key pressed <Key.shift_r>*
Screenshot: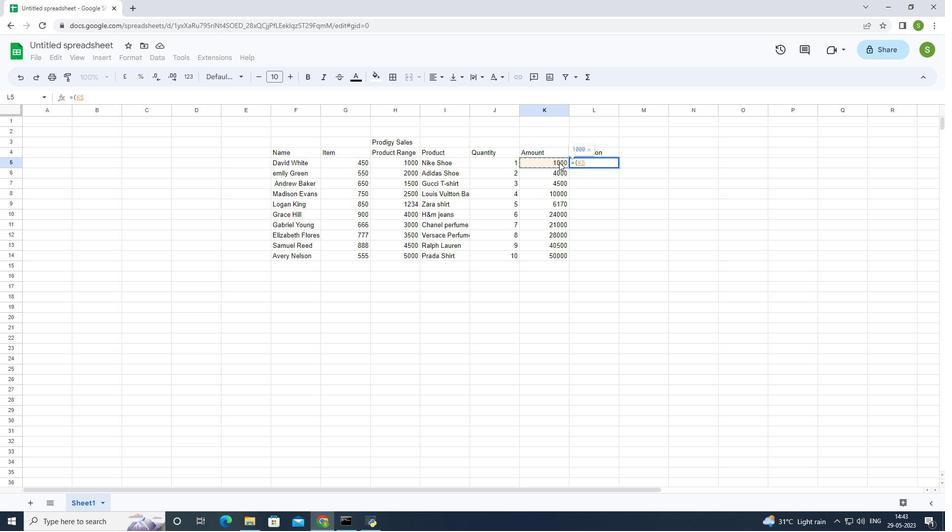 
Action: Mouse moved to (555, 163)
Screenshot: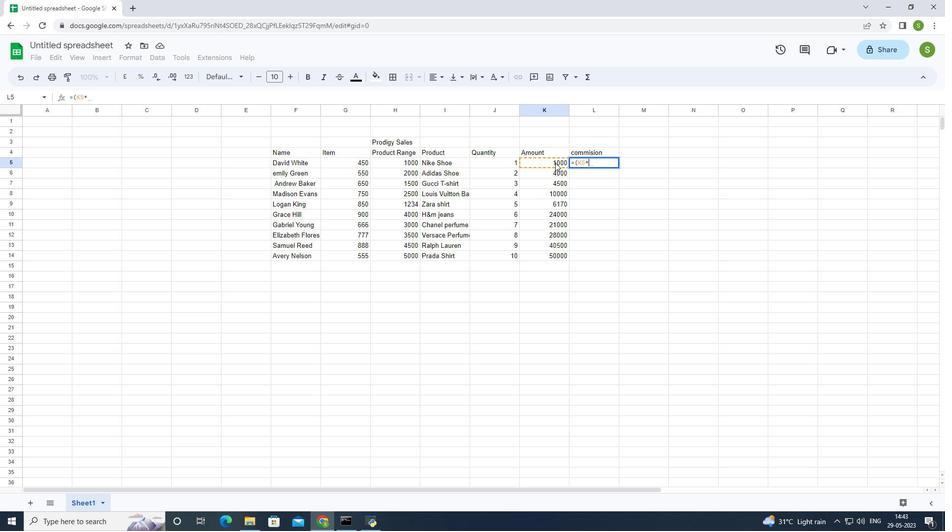 
Action: Key pressed 2
Screenshot: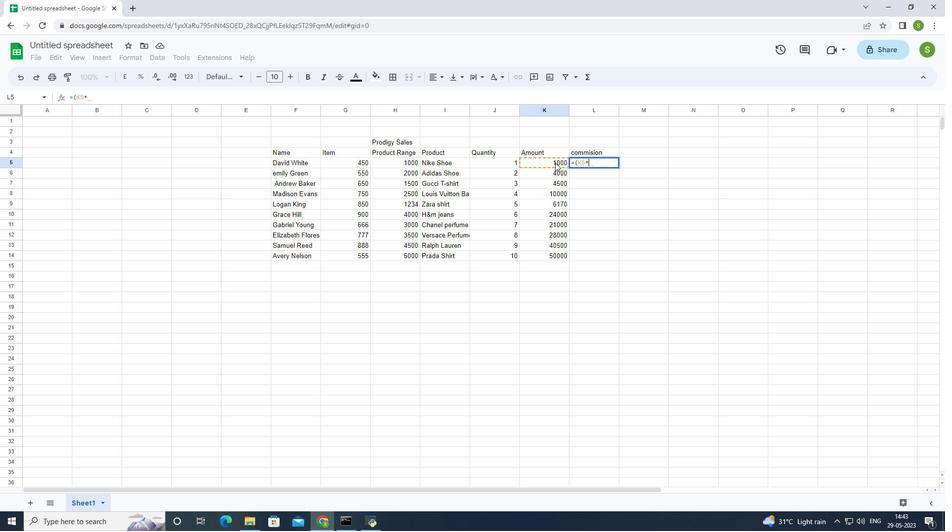 
Action: Mouse moved to (558, 161)
Screenshot: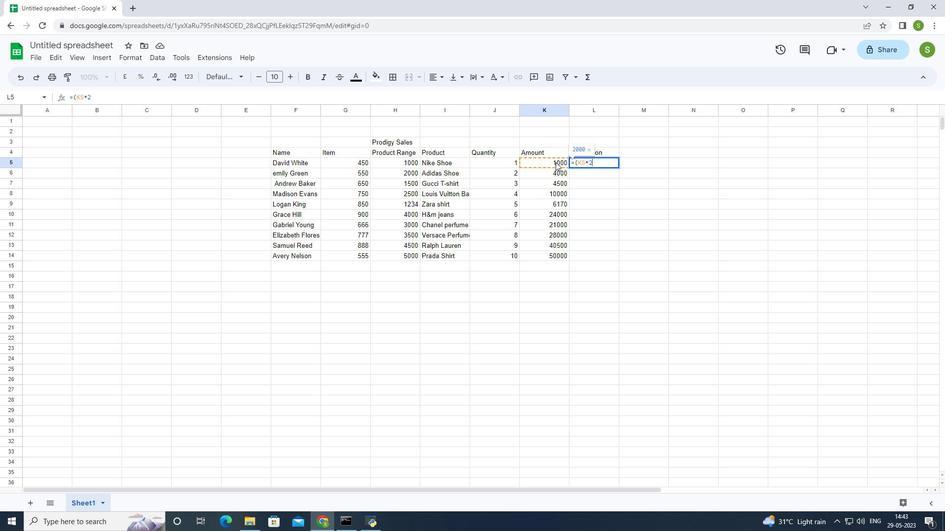 
Action: Key pressed <Key.shift_r>)
Screenshot: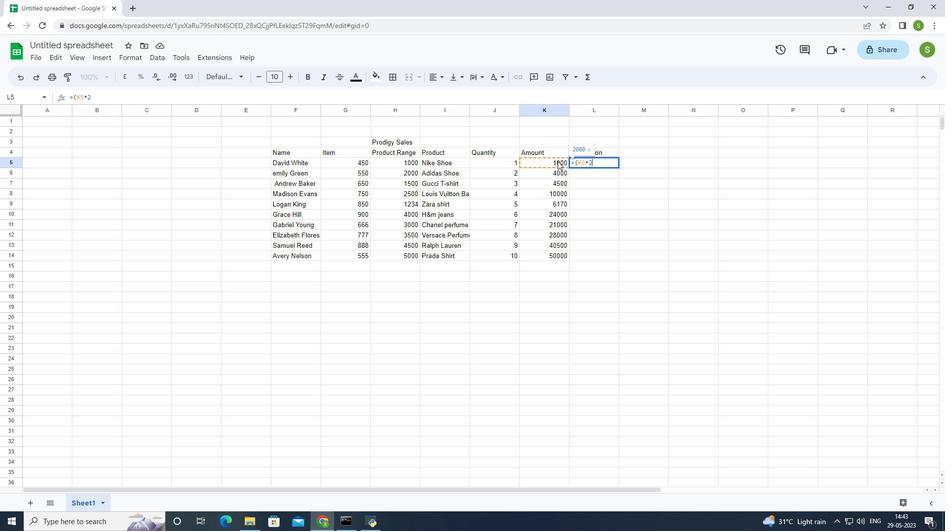 
Action: Mouse moved to (563, 159)
Screenshot: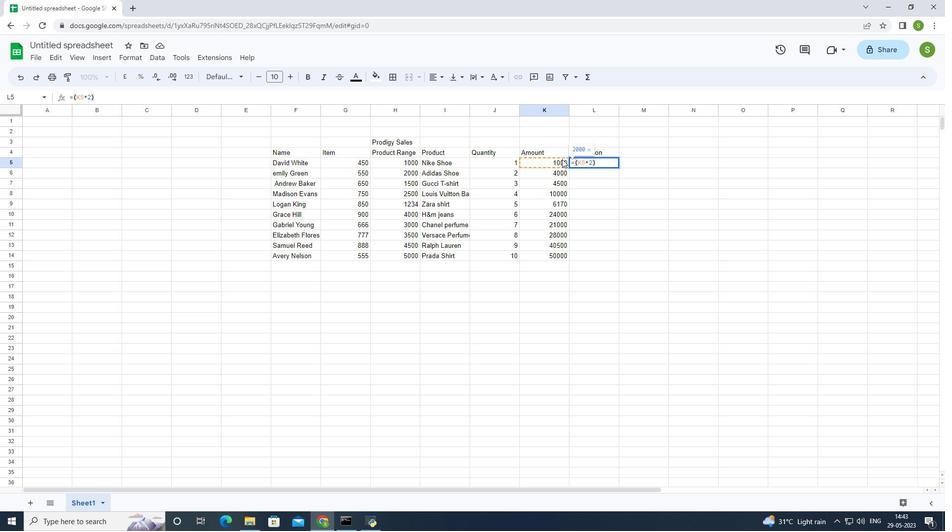 
Action: Key pressed <Key.enter>
Screenshot: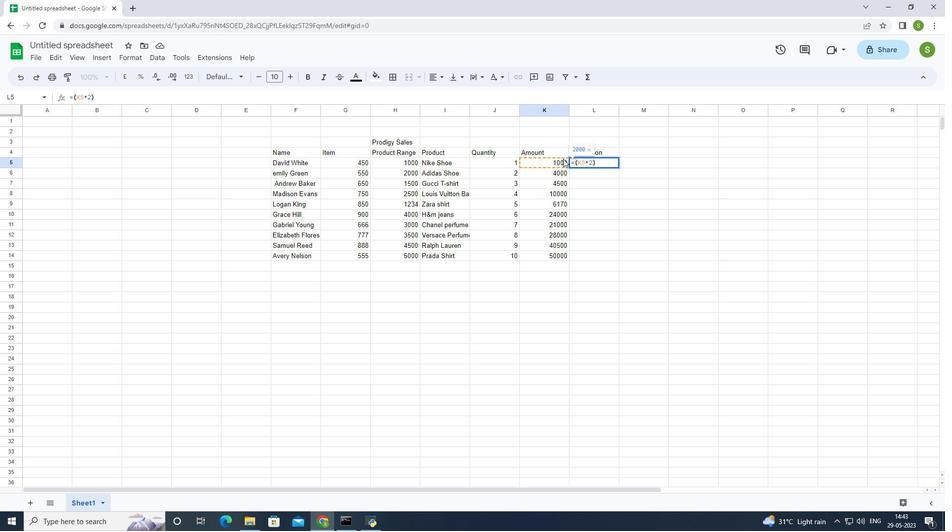 
Action: Mouse moved to (600, 169)
Screenshot: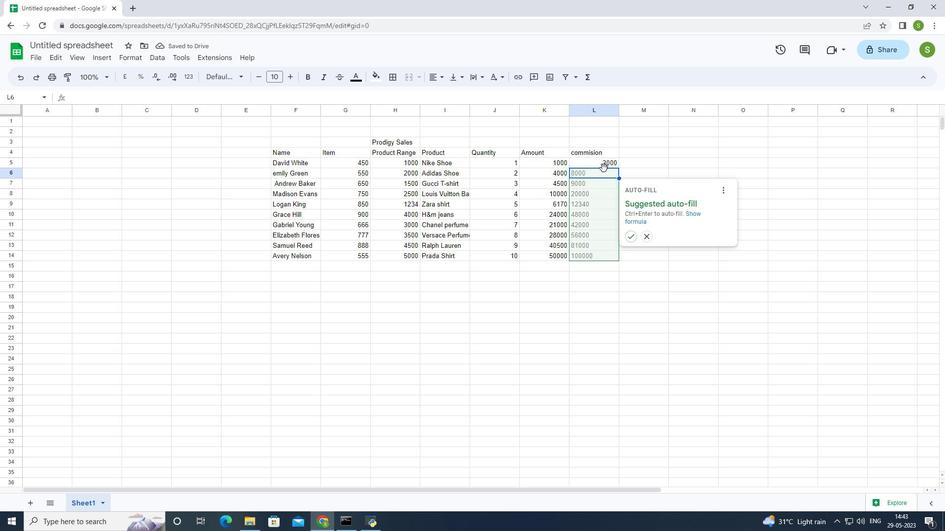
Action: Mouse pressed left at (600, 169)
Screenshot: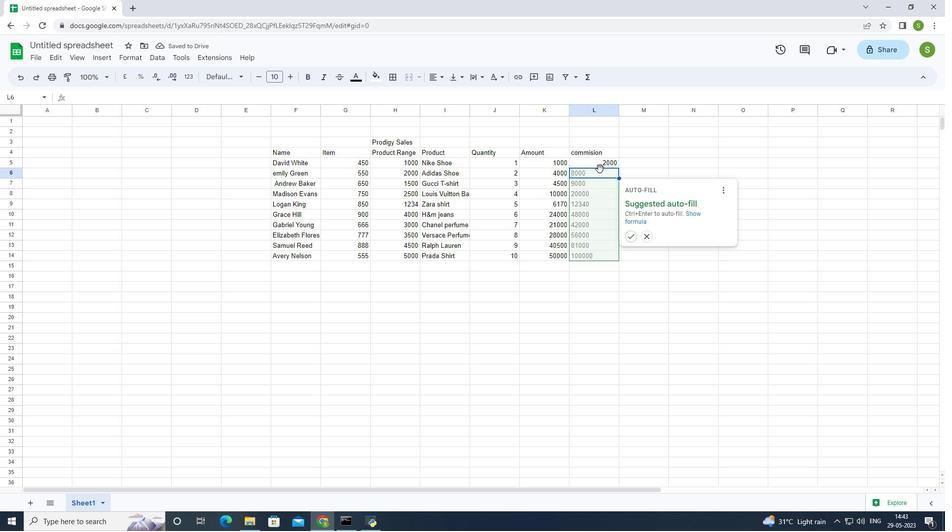 
Action: Mouse moved to (603, 168)
Screenshot: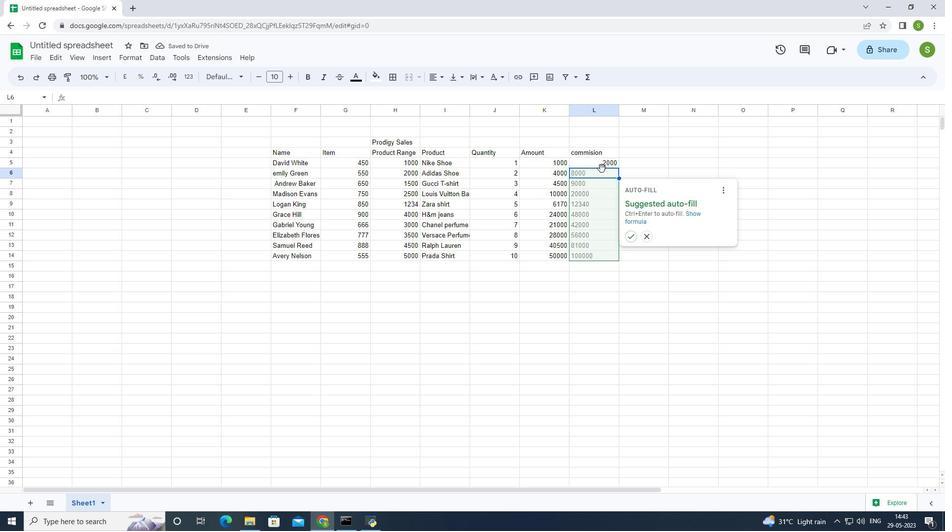 
Action: Mouse pressed left at (603, 168)
Screenshot: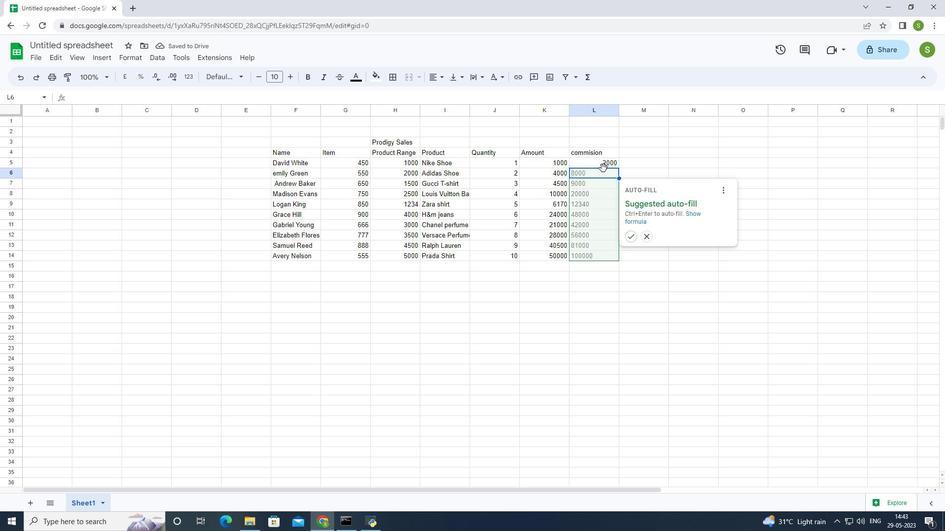 
Action: Mouse pressed left at (603, 168)
Screenshot: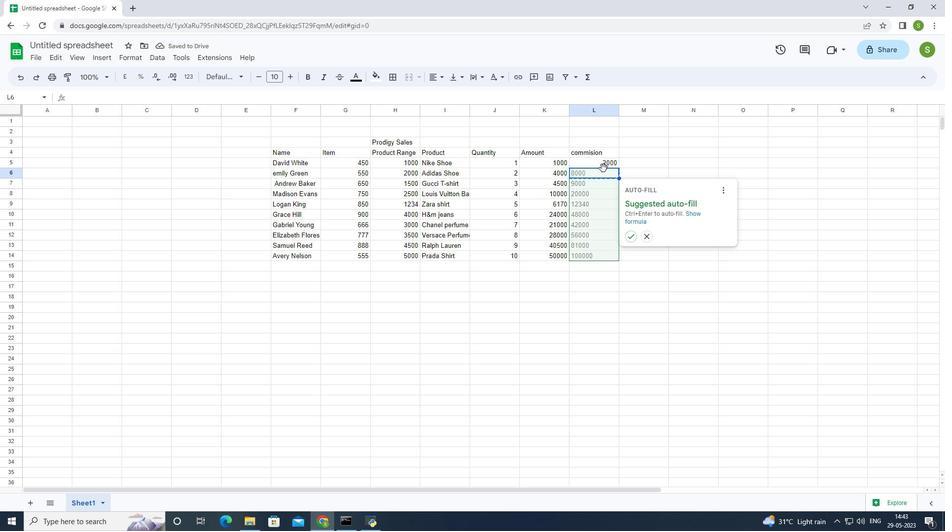 
Action: Mouse moved to (647, 235)
Screenshot: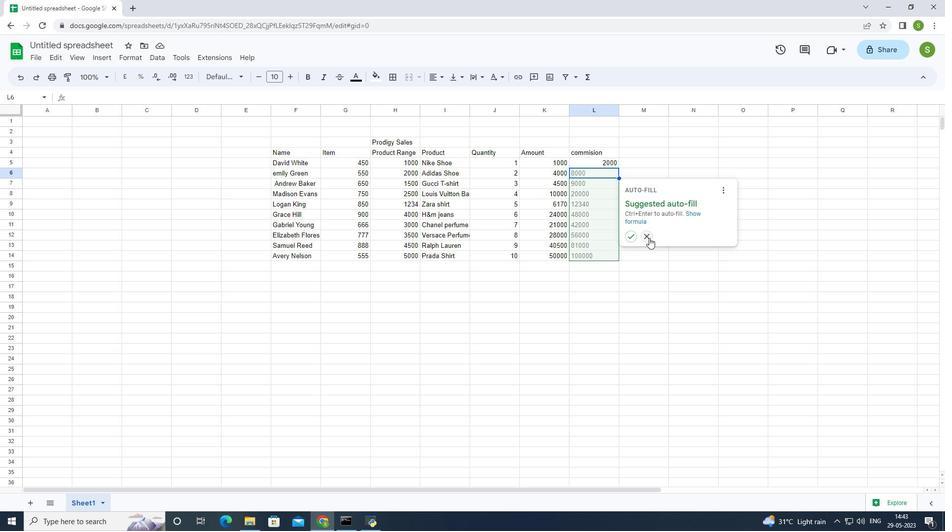 
Action: Mouse pressed left at (647, 235)
Screenshot: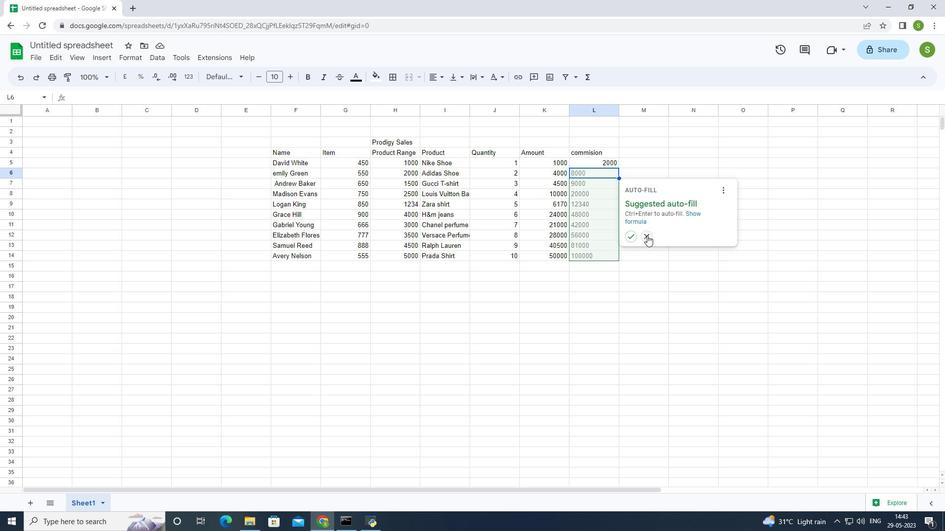 
Action: Mouse moved to (600, 165)
Screenshot: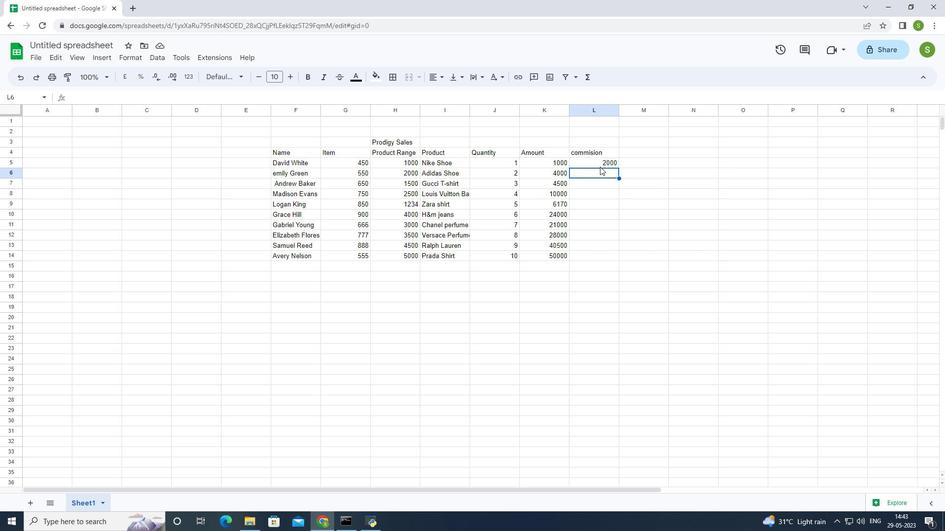
Action: Mouse pressed left at (600, 165)
Screenshot: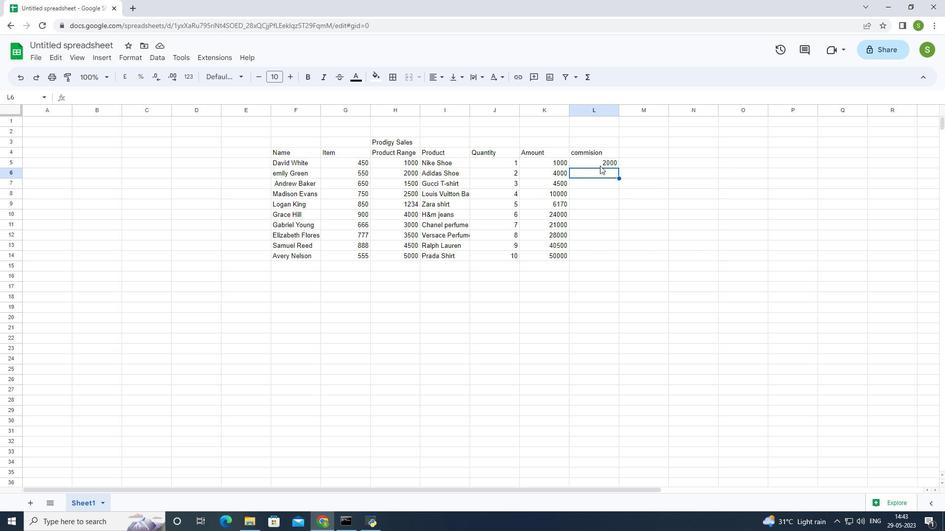 
Action: Mouse moved to (604, 164)
Screenshot: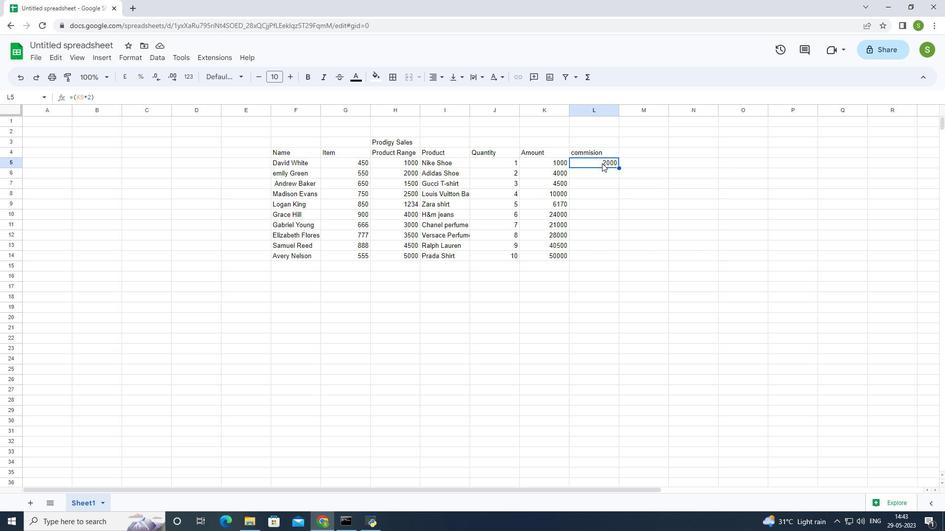 
Action: Key pressed =<Key.shift_r>(
Screenshot: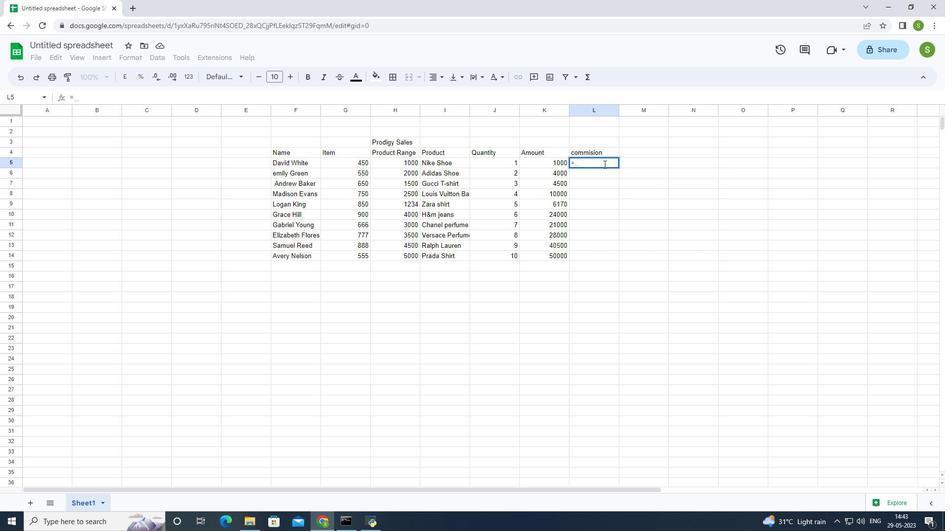 
Action: Mouse moved to (550, 167)
Screenshot: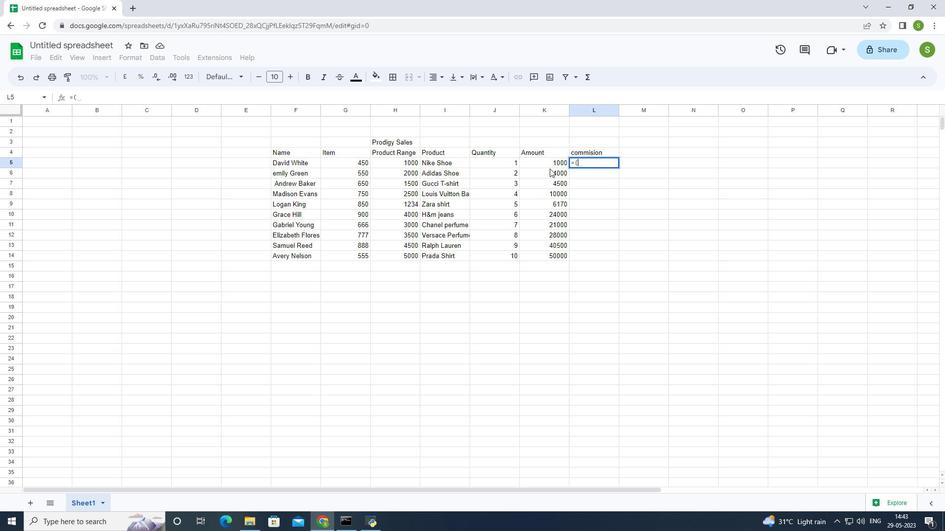 
Action: Mouse pressed left at (550, 167)
Screenshot: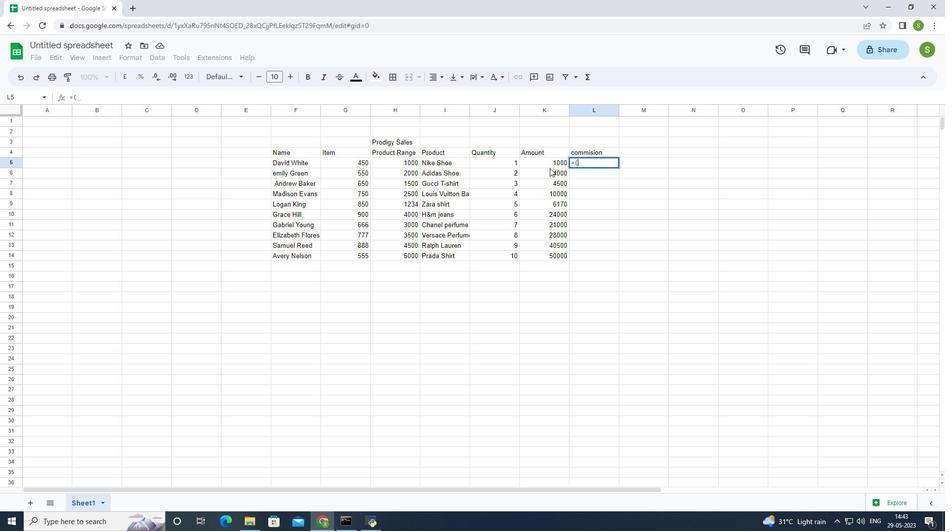 
Action: Mouse moved to (596, 159)
Screenshot: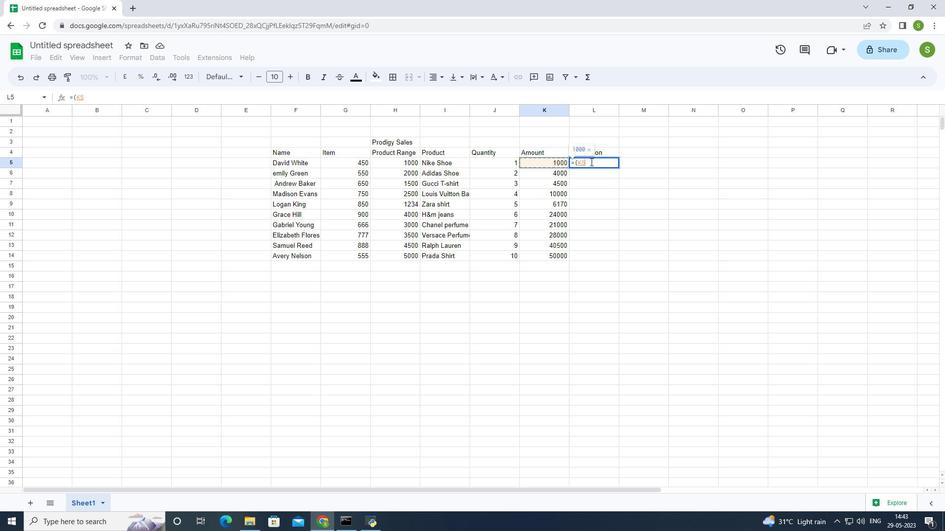 
Action: Key pressed <Key.shift_r><Key.shift_r><Key.shift_r><Key.shift_r><Key.shift_r>*
Screenshot: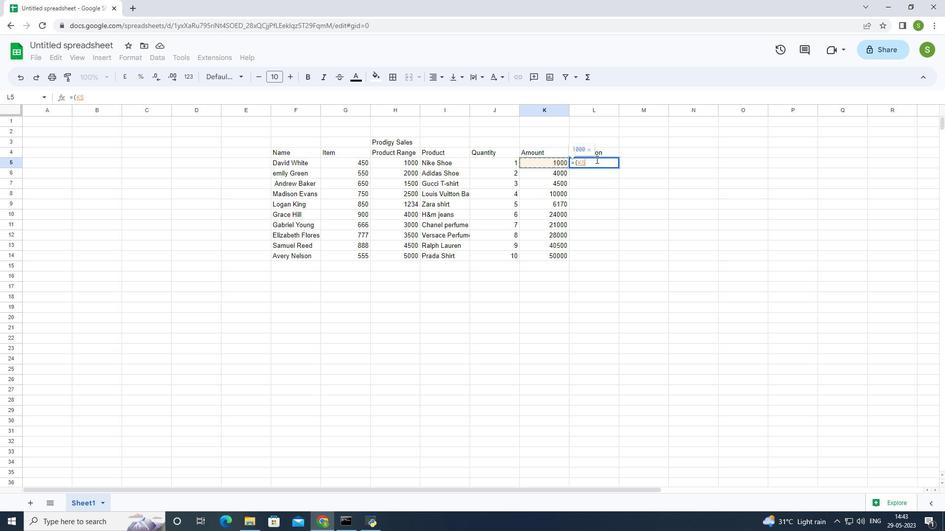 
Action: Mouse moved to (596, 159)
Screenshot: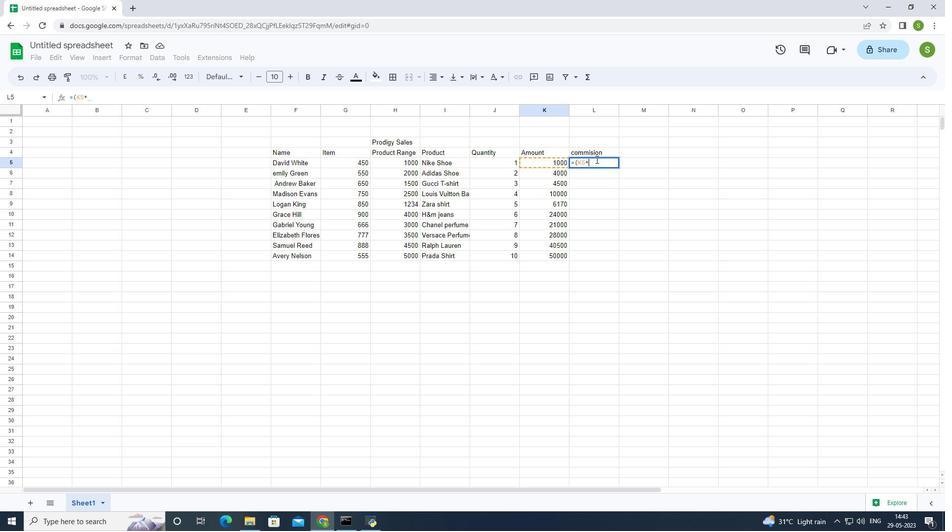 
Action: Key pressed 2<Key.shift_r><Key.shift_r><Key.shift_r><Key.shift_r><Key.shift_r><Key.shift_r><Key.shift_r><Key.shift_r><Key.shift_r><Key.shift_r><Key.shift_r><Key.shift_r><Key.shift_r><Key.shift_r><Key.shift_r><Key.shift_r><Key.shift_r><Key.shift_r><Key.shift_r><Key.shift_r><Key.shift_r><Key.shift_r><Key.shift_r>%<Key.shift_r>)<Key.enter>
Screenshot: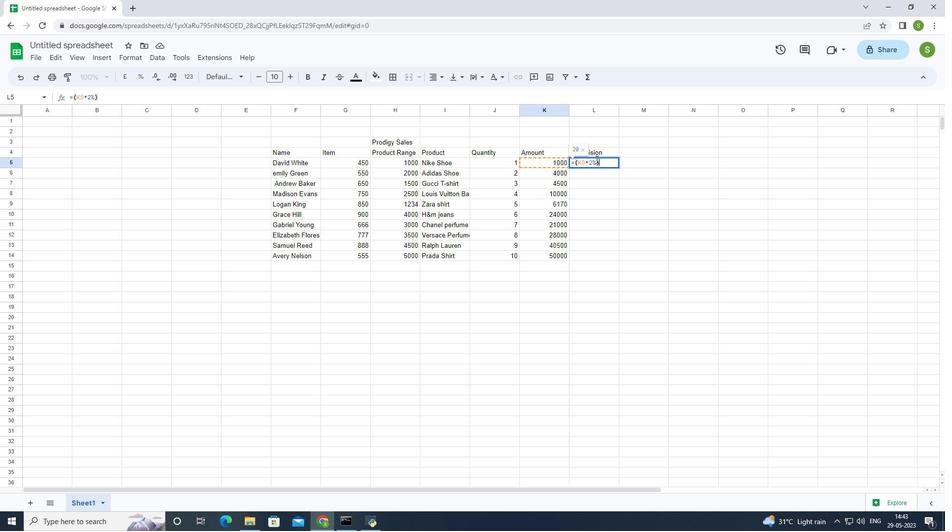 
Action: Mouse moved to (599, 160)
Screenshot: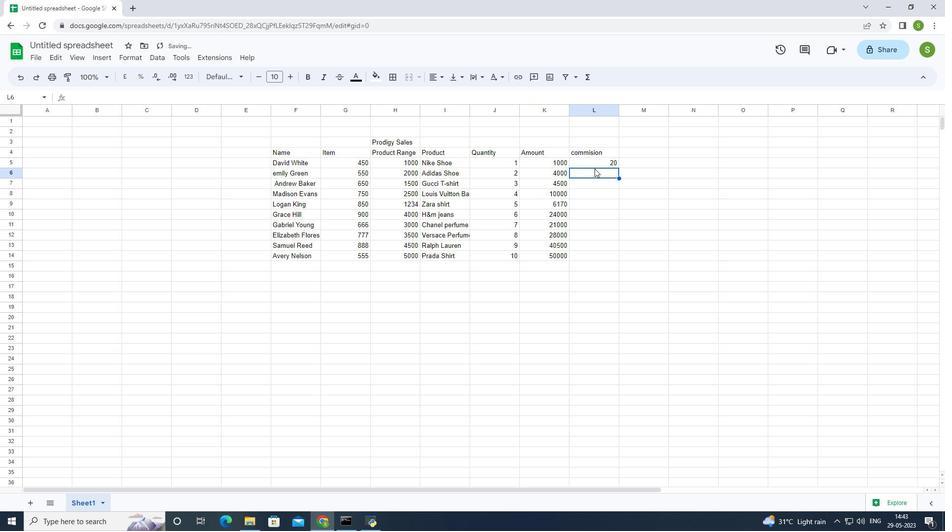 
Action: Mouse pressed left at (599, 160)
Screenshot: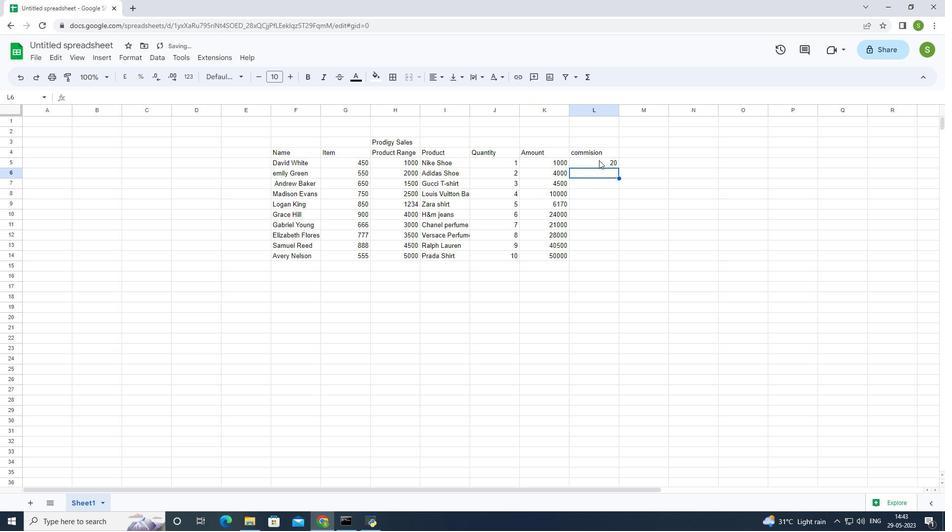
Action: Mouse moved to (600, 165)
Screenshot: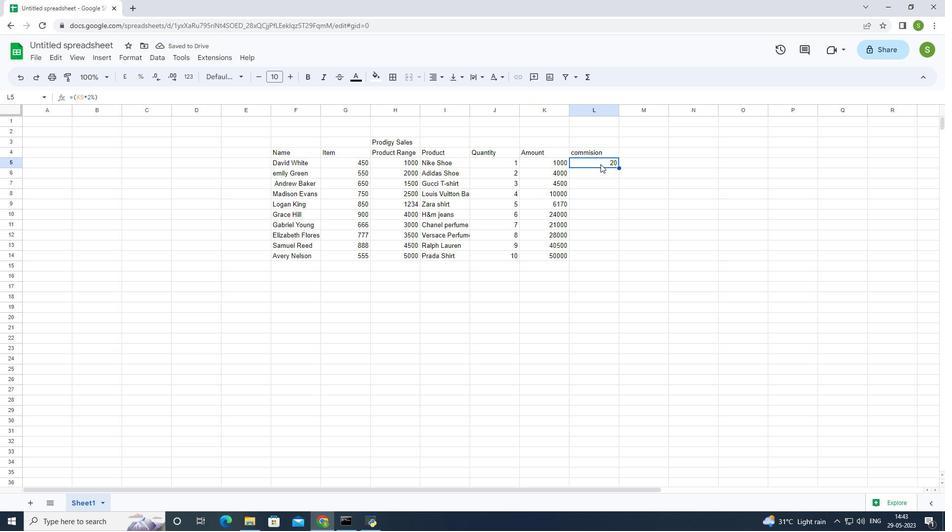 
Action: Mouse pressed left at (600, 165)
Screenshot: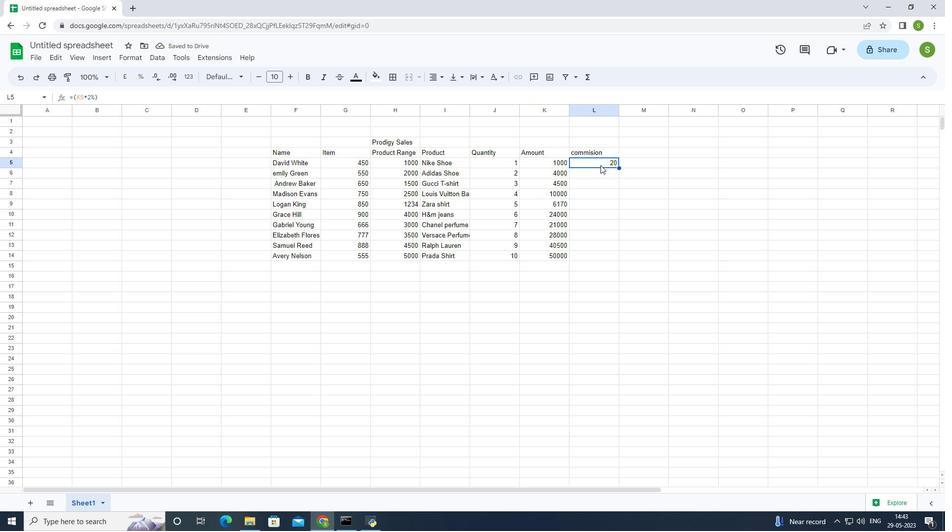 
Action: Mouse moved to (600, 165)
Screenshot: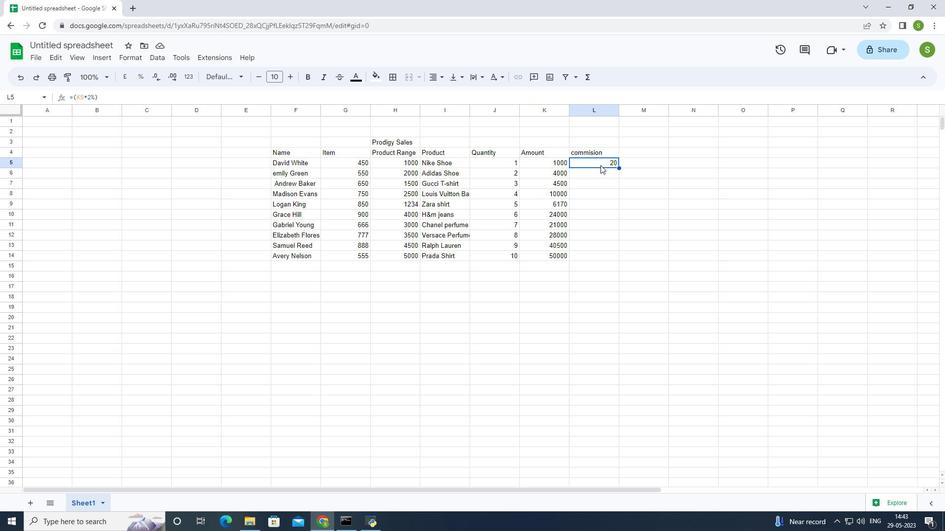 
Action: Mouse pressed left at (600, 165)
Screenshot: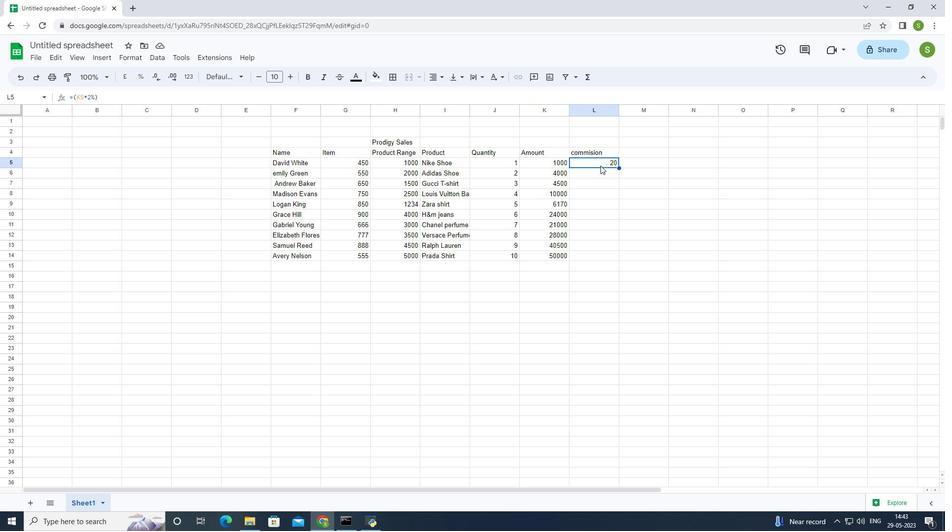 
Action: Mouse pressed left at (600, 165)
Screenshot: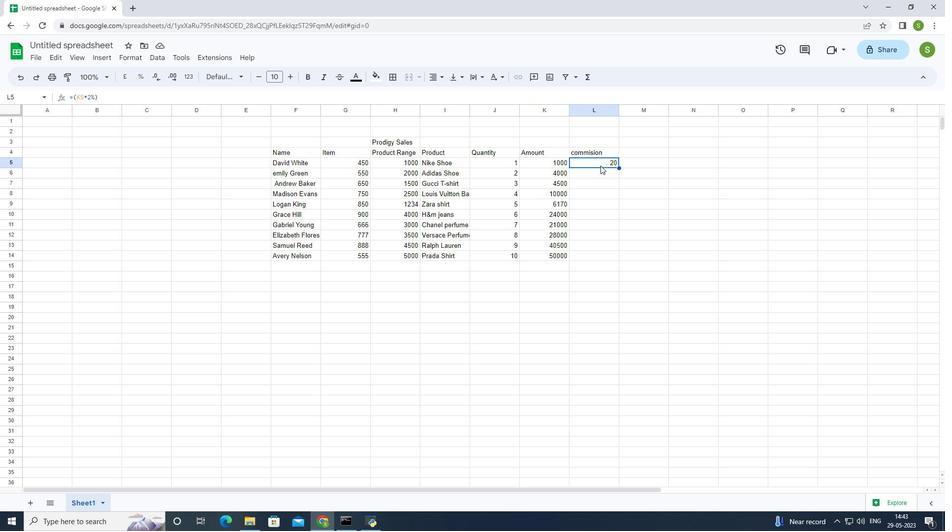 
Action: Mouse moved to (613, 162)
Screenshot: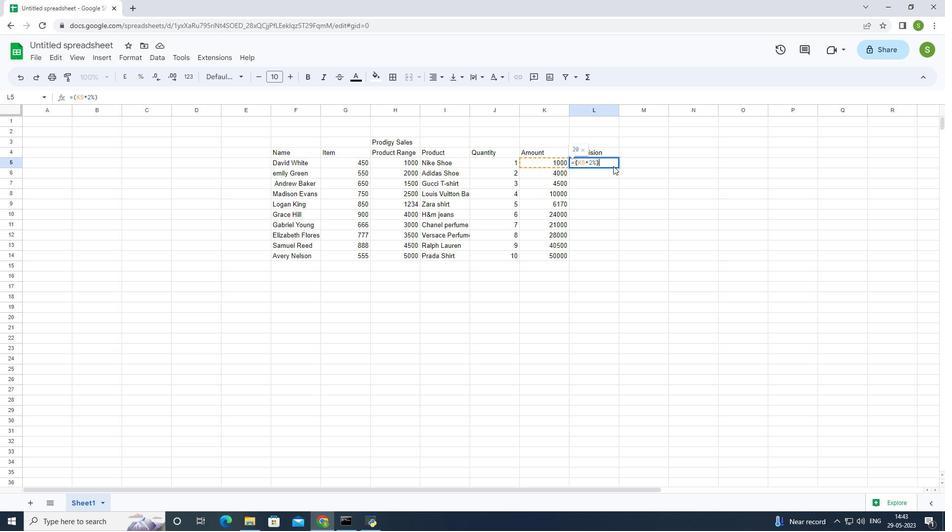 
Action: Key pressed <Key.enter>
Screenshot: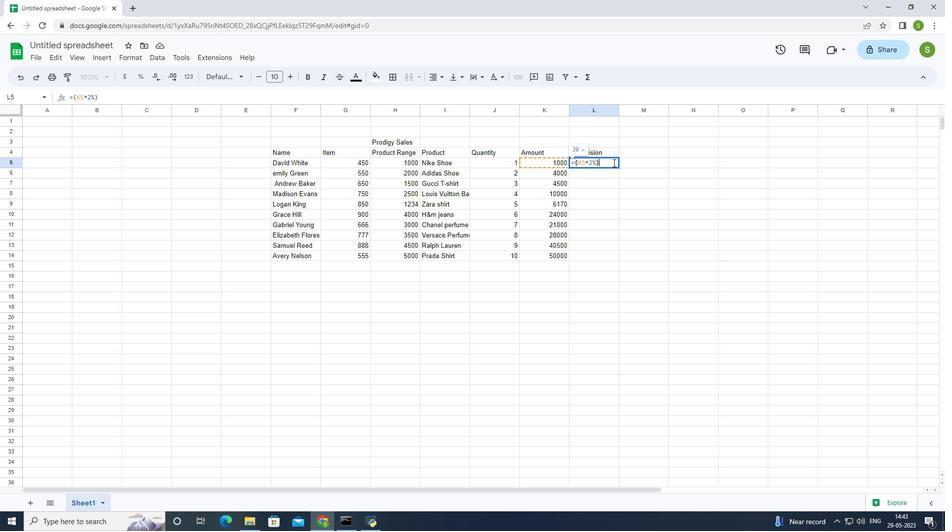 
Action: Mouse moved to (613, 161)
Screenshot: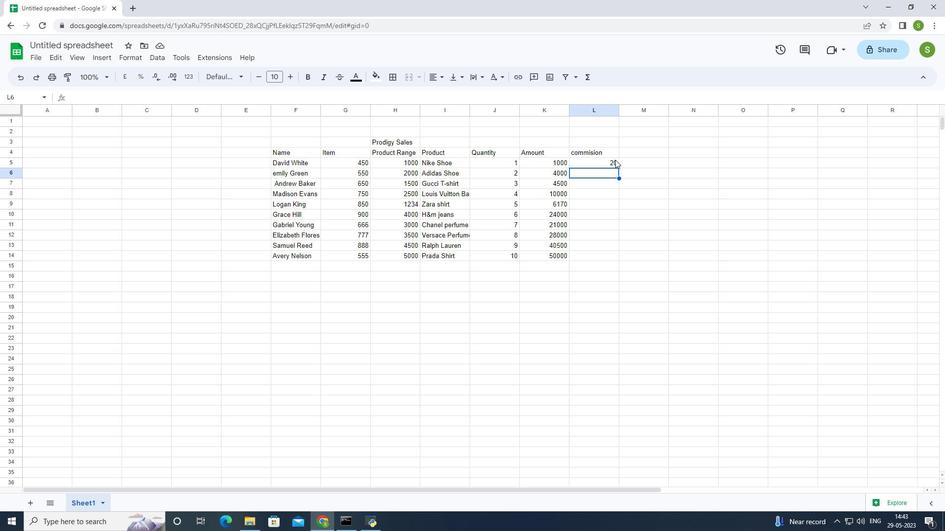 
Action: Mouse pressed left at (613, 161)
Screenshot: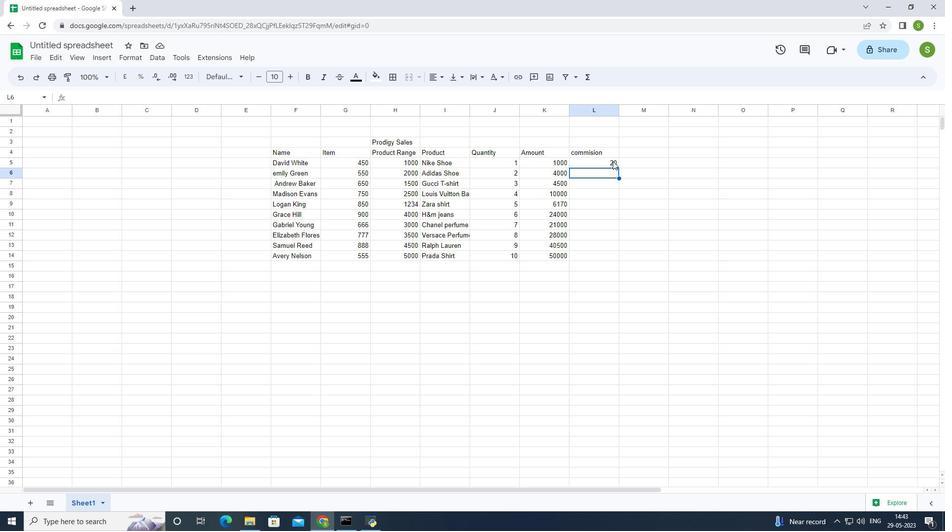 
Action: Mouse moved to (619, 166)
Screenshot: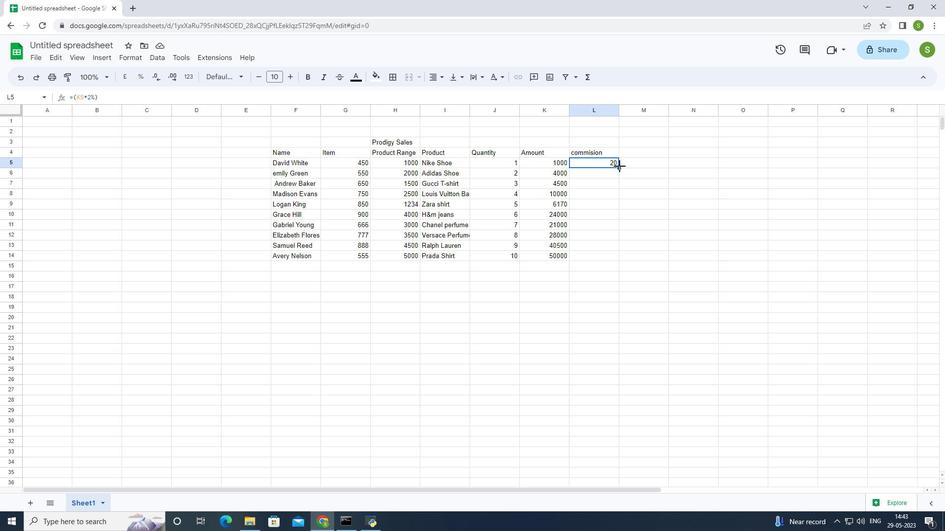 
Action: Mouse pressed left at (619, 166)
Screenshot: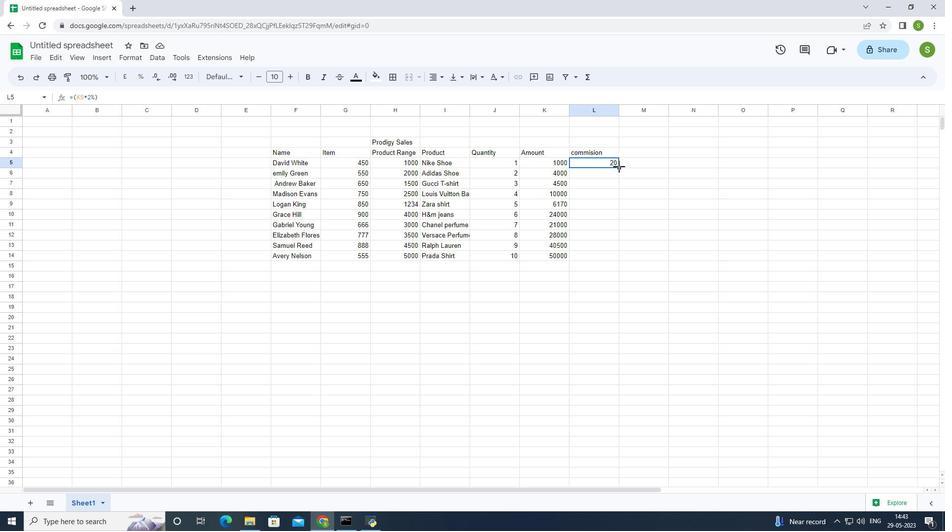 
Action: Mouse moved to (655, 197)
Screenshot: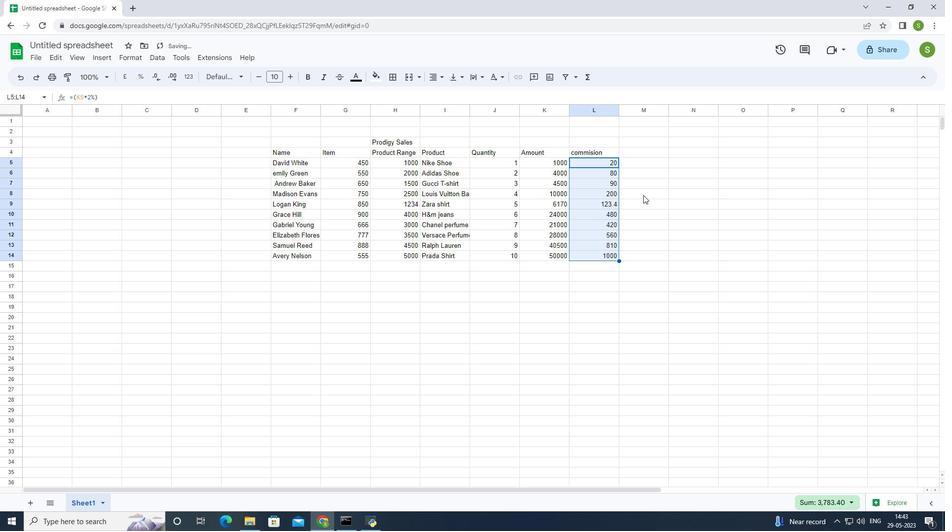 
Action: Mouse pressed left at (655, 197)
Screenshot: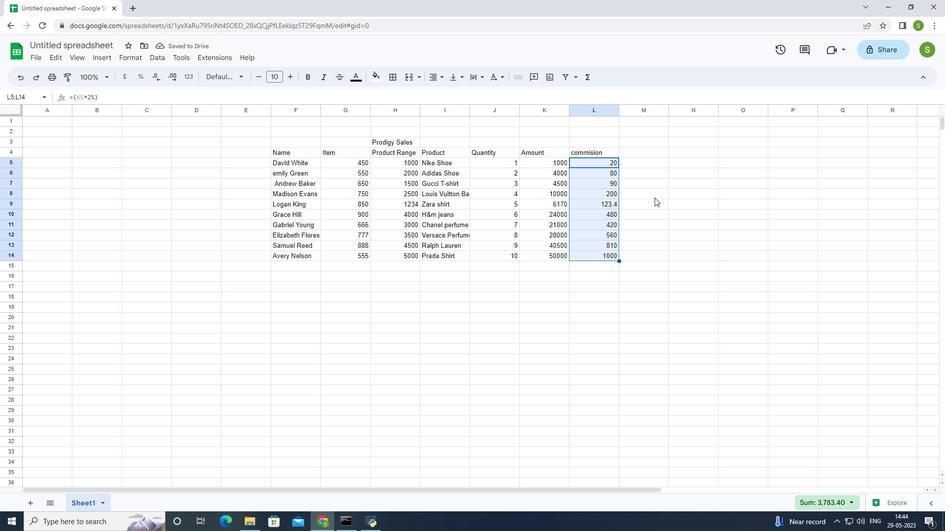 
Action: Mouse moved to (652, 201)
Screenshot: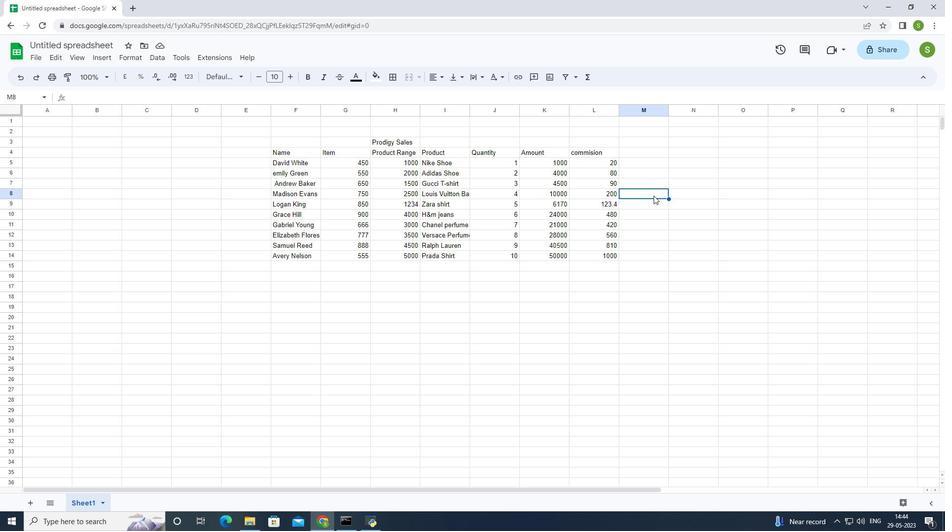 
Action: Key pressed ctrl+S
Screenshot: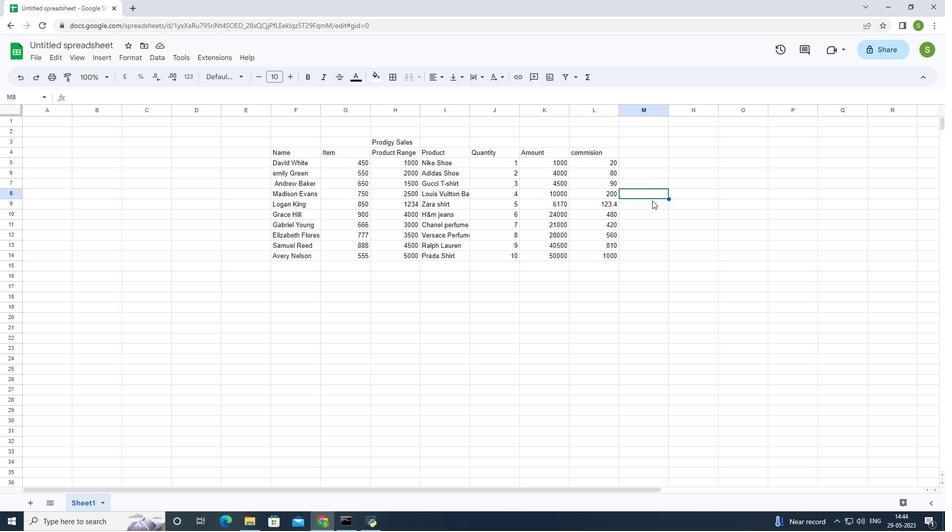 
Action: Mouse moved to (652, 201)
Screenshot: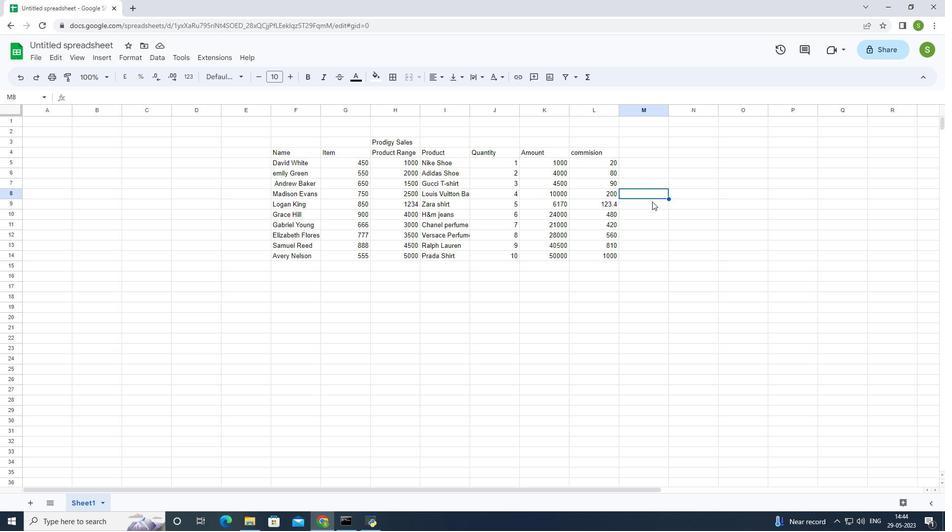 
Action: Key pressed <'\x13'><'\x13'>
Screenshot: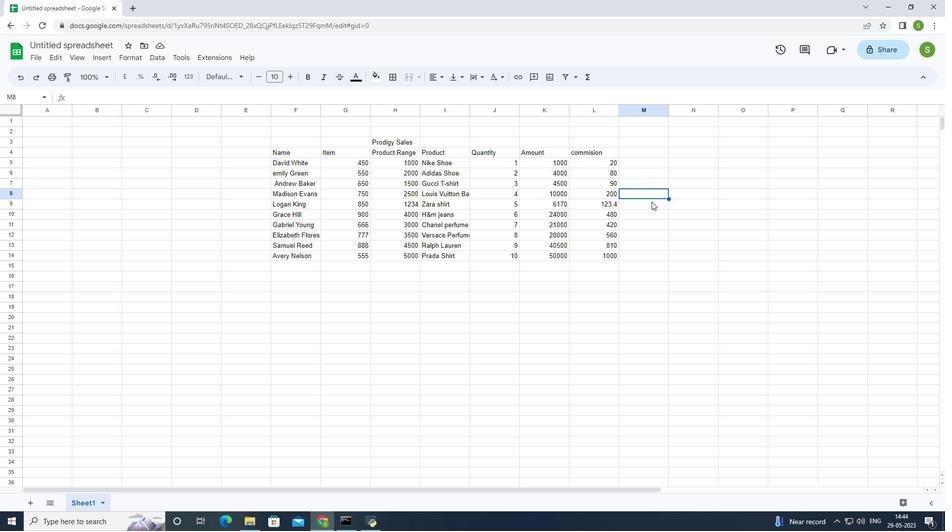 
Action: Mouse moved to (649, 201)
Screenshot: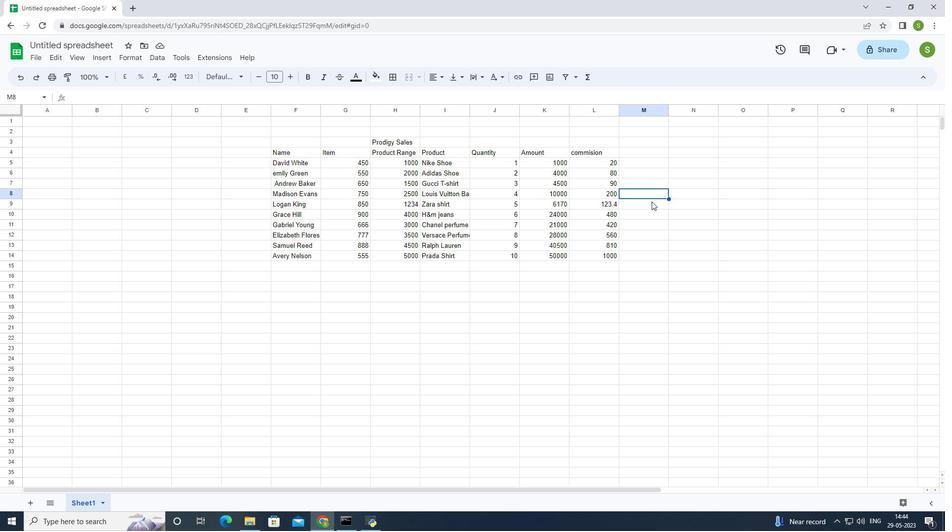 
Action: Key pressed <'\x13'>
Screenshot: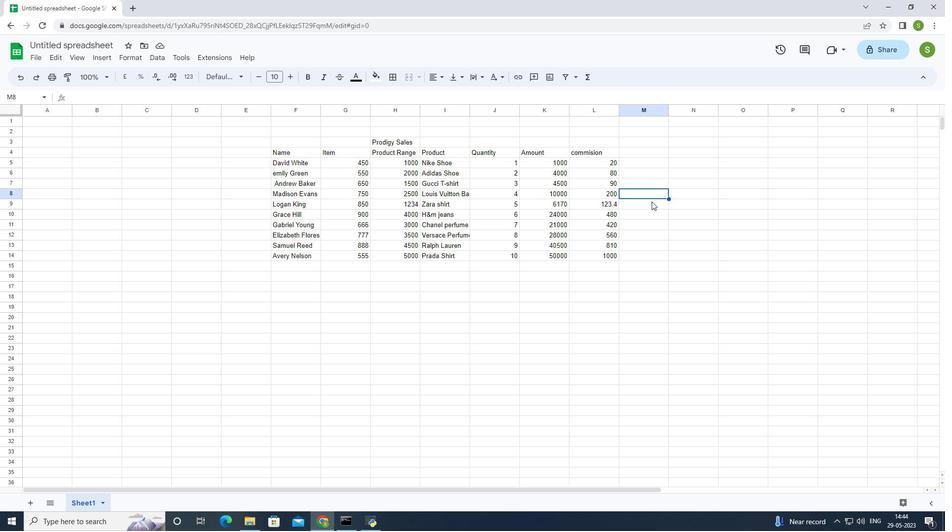 
Action: Mouse moved to (600, 197)
Screenshot: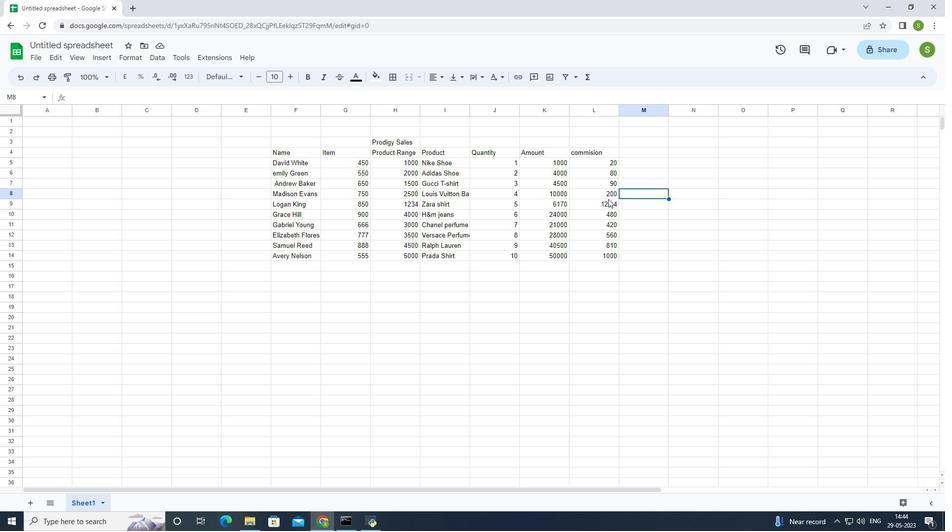 
Action: Key pressed <'\x13'>
Screenshot: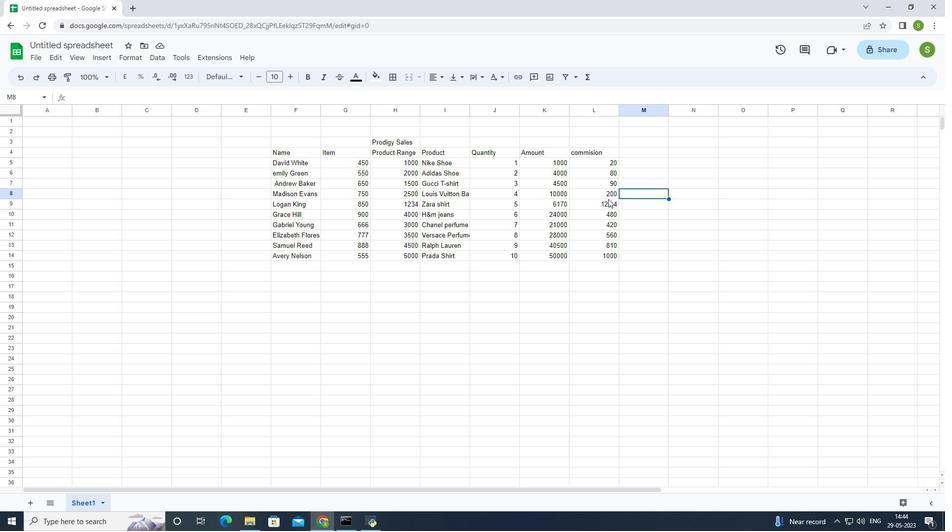 
Action: Mouse moved to (626, 190)
Screenshot: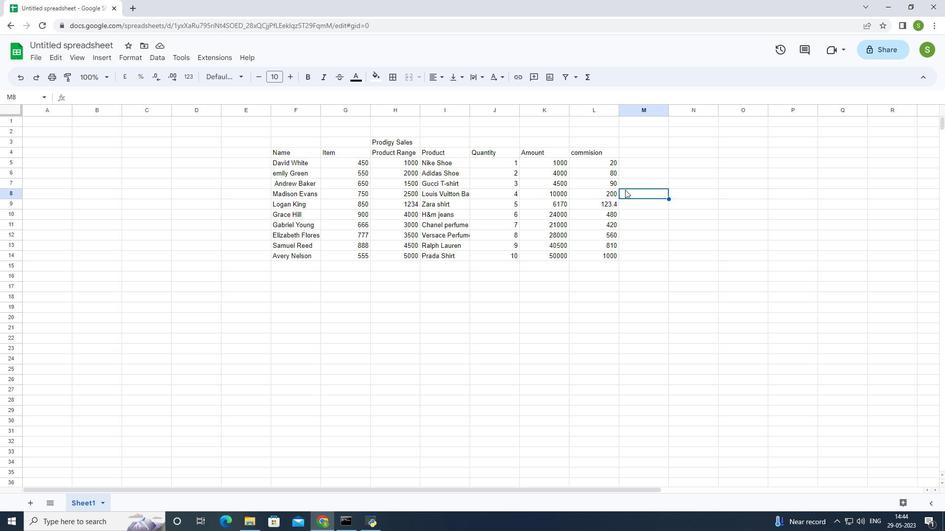 
